 Task: Search one way flight ticket for 4 adults, 2 children, 2 infants in seat and 1 infant on lap in premium economy from Hyannis: Cape Cod Gateway Airport (boardman/polando Field) to Greenville: Pitt-greenville Airport on 5-2-2023. Choice of flights is Southwest. Number of bags: 2 checked bags. Price is upto 74000. Outbound departure time preference is 22:45.
Action: Mouse moved to (306, 152)
Screenshot: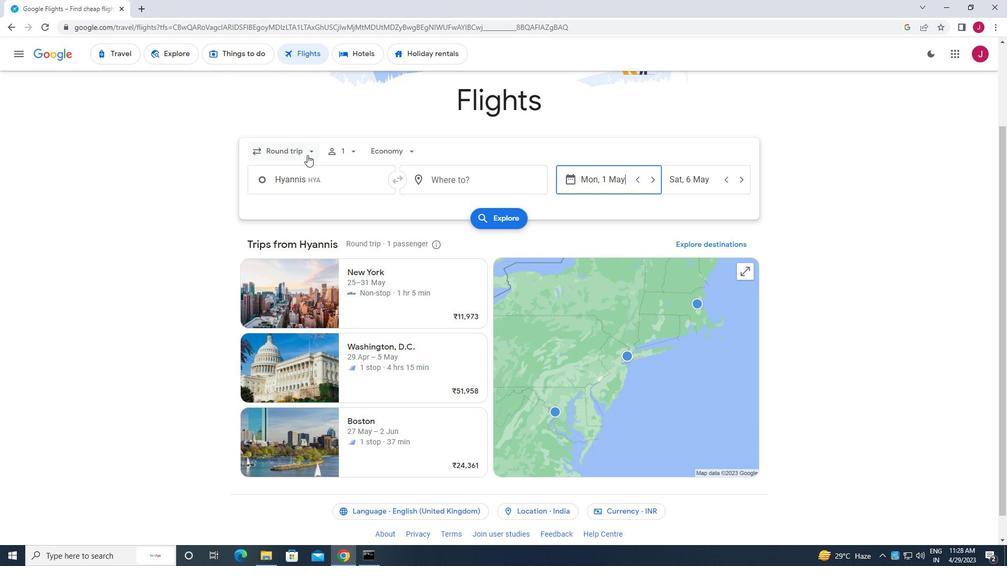 
Action: Mouse pressed left at (306, 152)
Screenshot: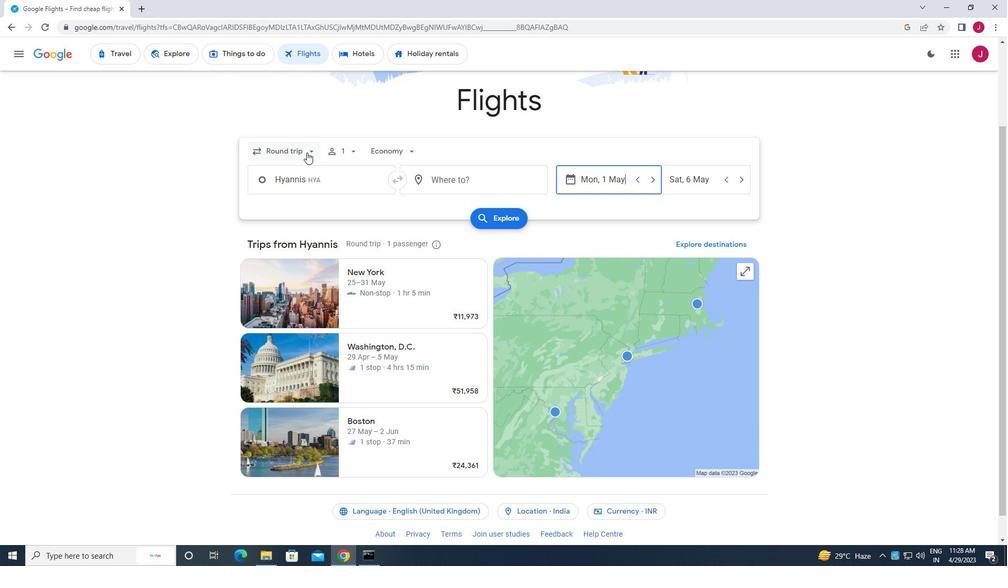
Action: Mouse moved to (290, 196)
Screenshot: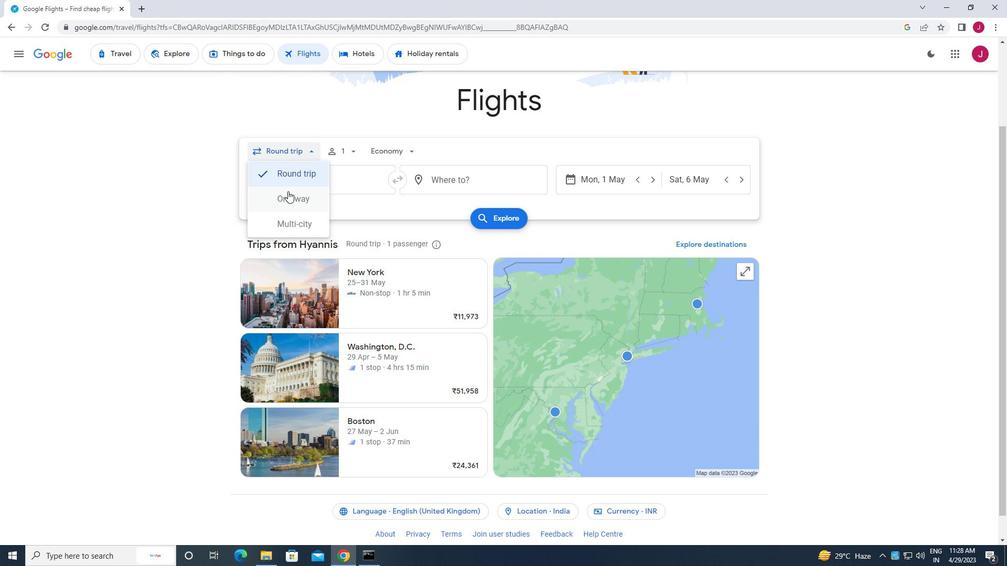 
Action: Mouse pressed left at (290, 196)
Screenshot: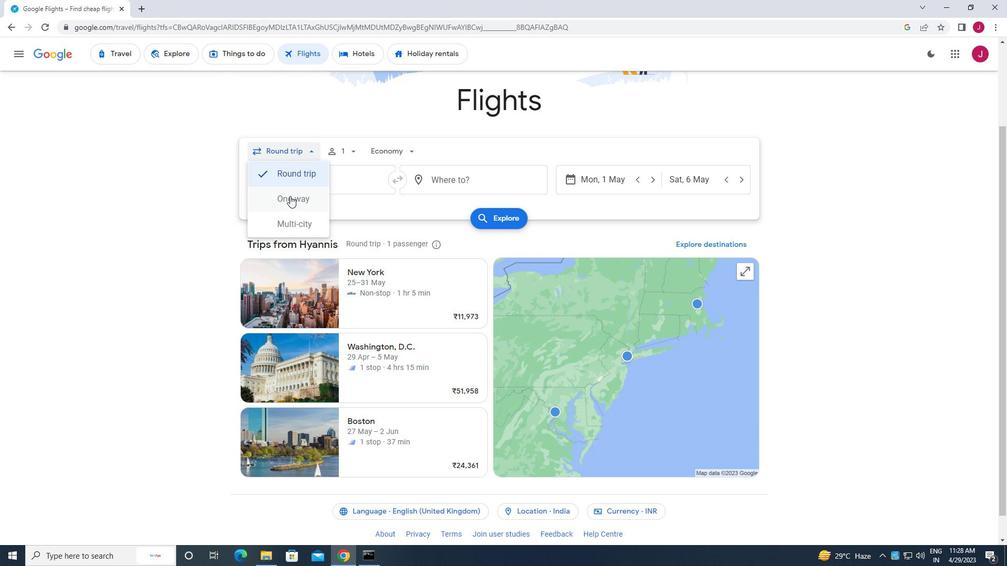 
Action: Mouse moved to (342, 154)
Screenshot: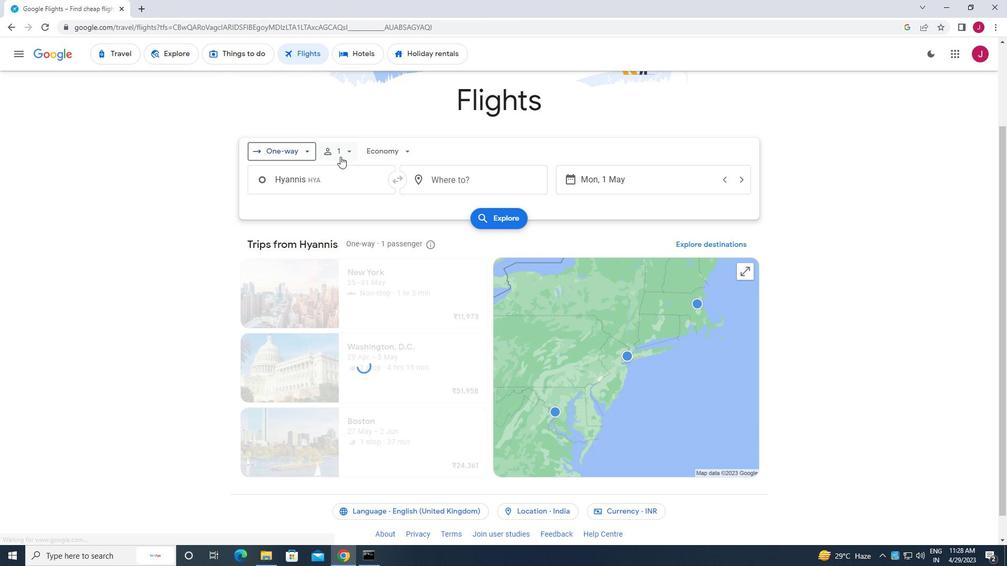 
Action: Mouse pressed left at (342, 154)
Screenshot: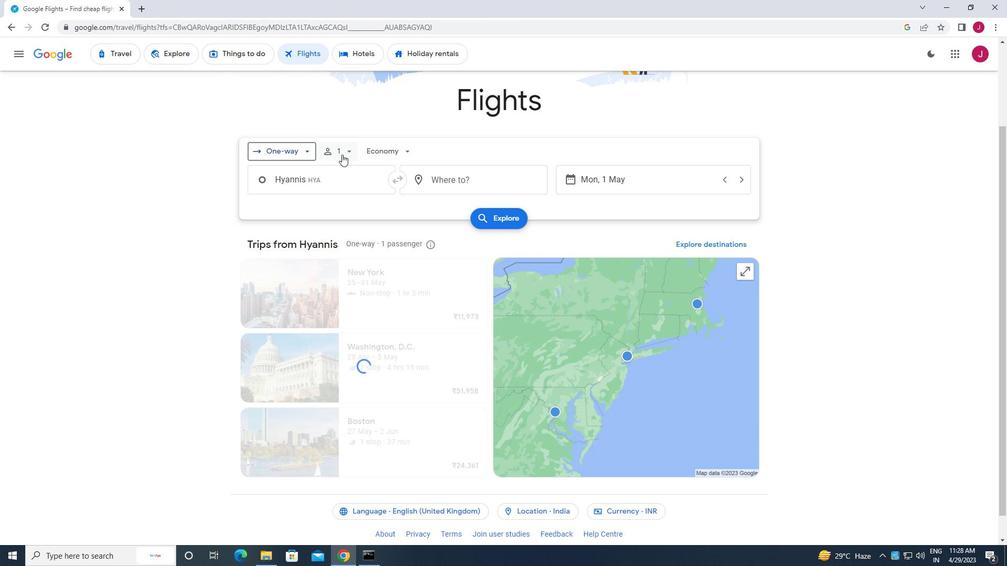
Action: Mouse moved to (430, 182)
Screenshot: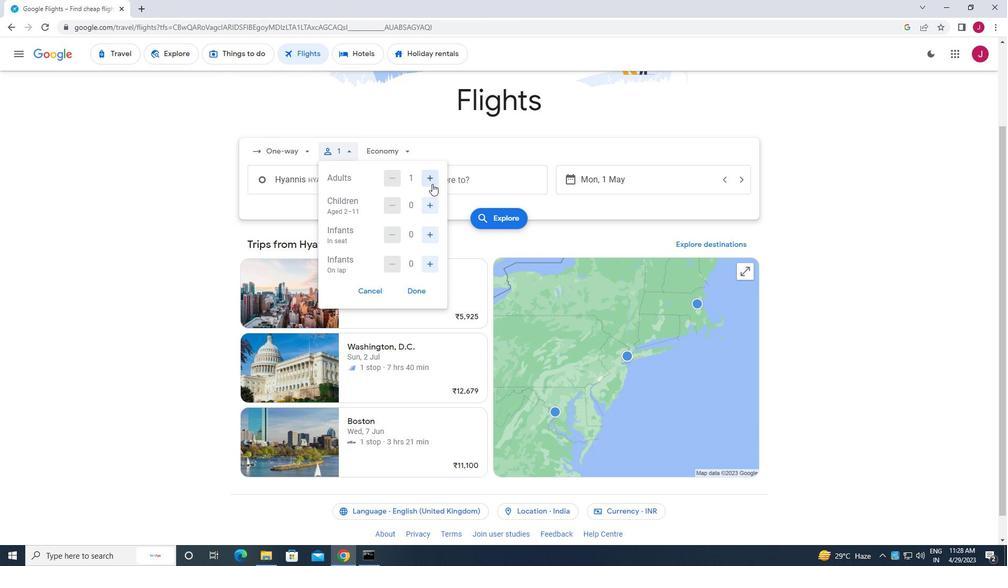 
Action: Mouse pressed left at (430, 182)
Screenshot: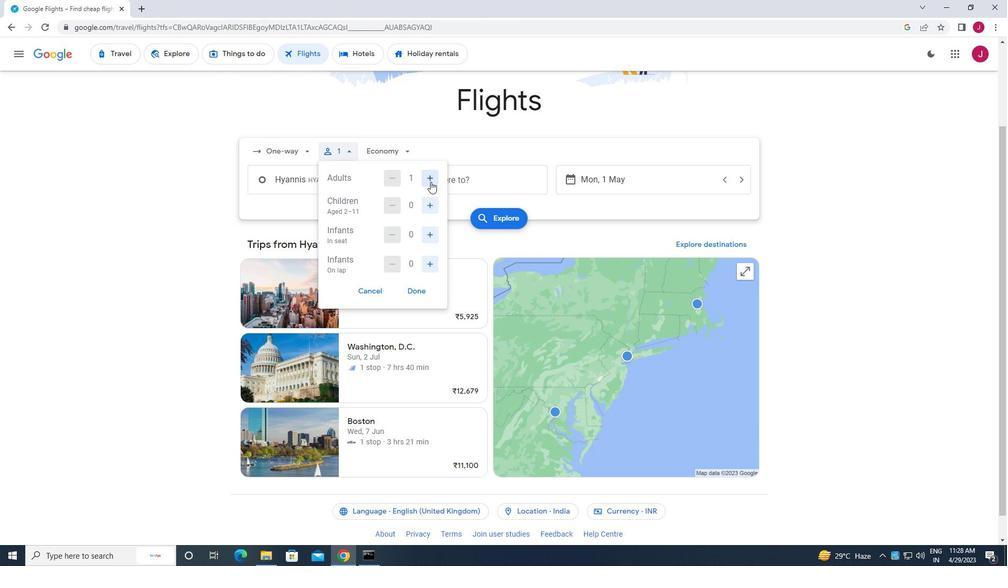 
Action: Mouse pressed left at (430, 182)
Screenshot: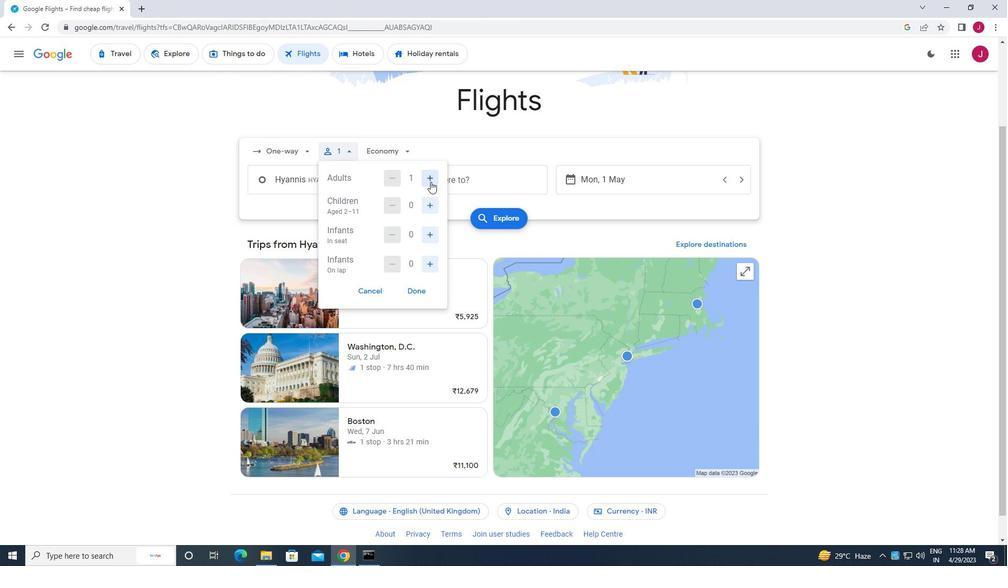 
Action: Mouse pressed left at (430, 182)
Screenshot: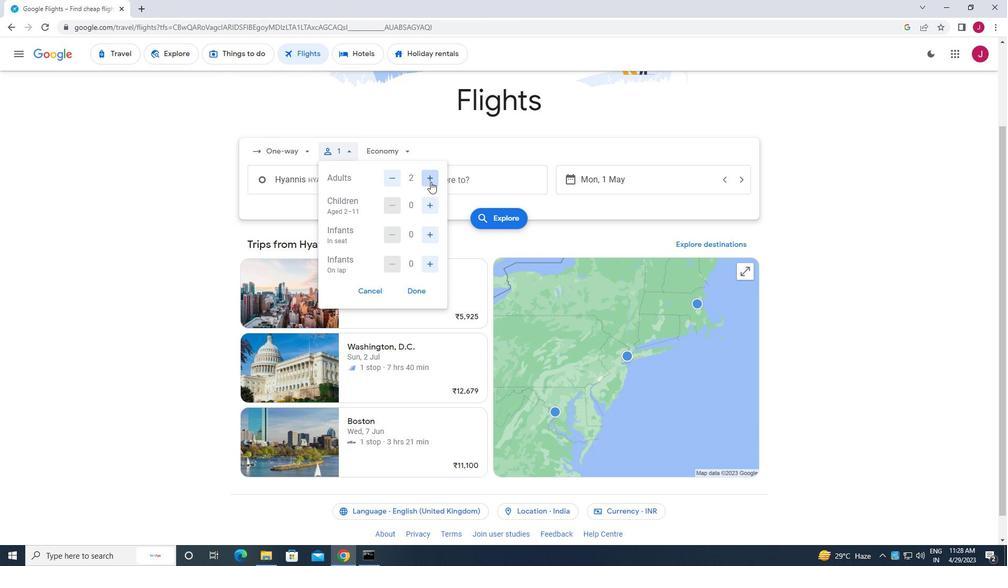 
Action: Mouse moved to (432, 210)
Screenshot: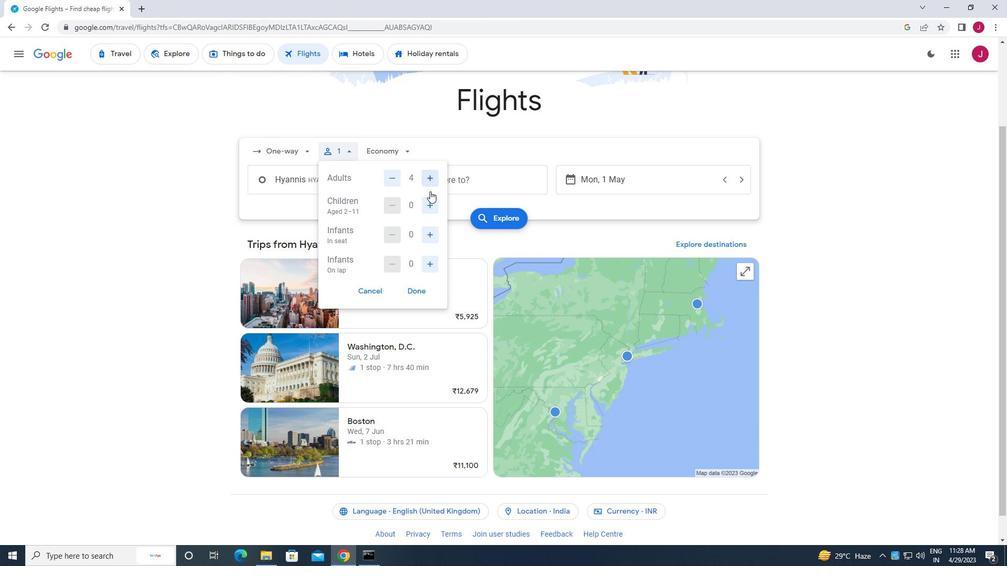 
Action: Mouse pressed left at (432, 210)
Screenshot: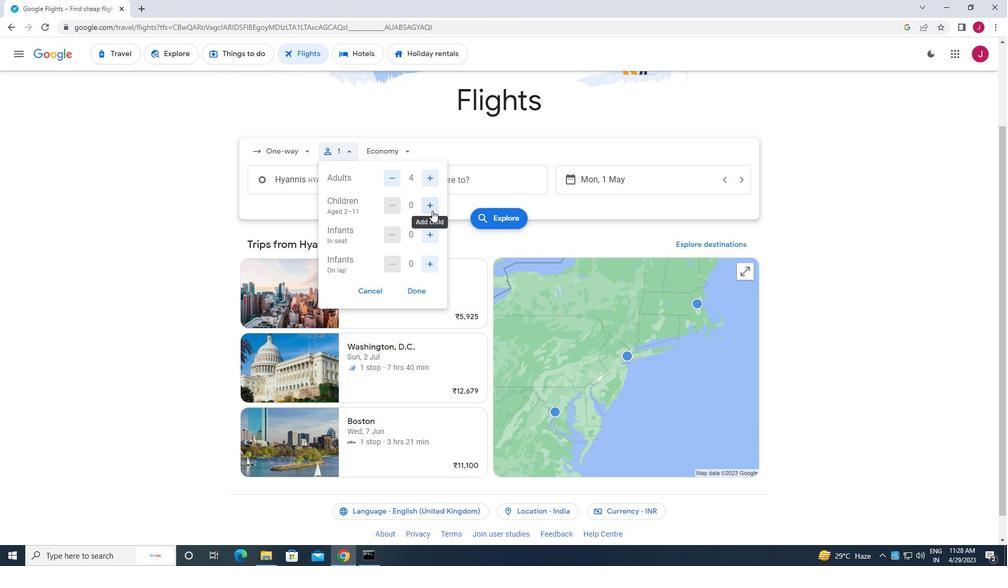 
Action: Mouse pressed left at (432, 210)
Screenshot: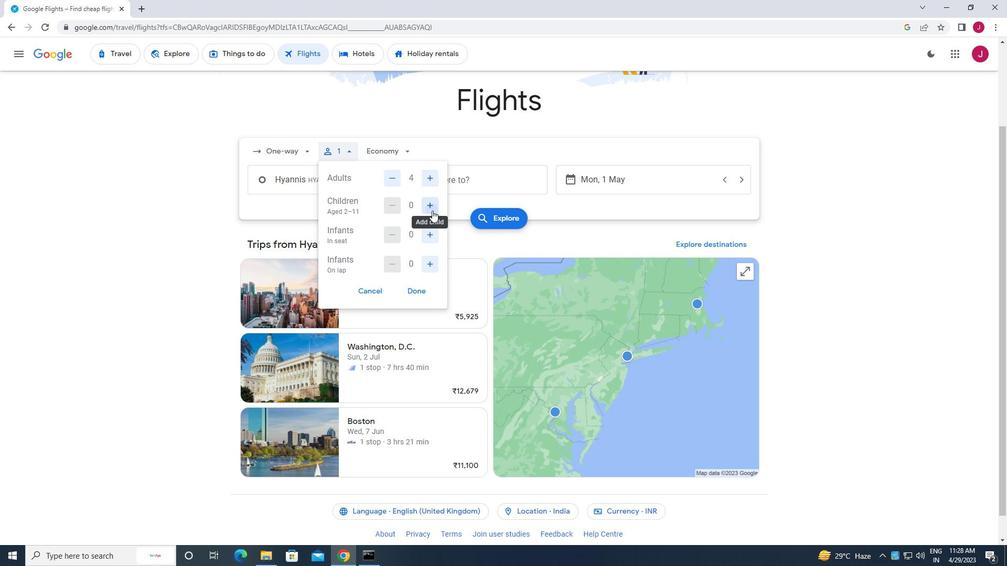 
Action: Mouse moved to (429, 235)
Screenshot: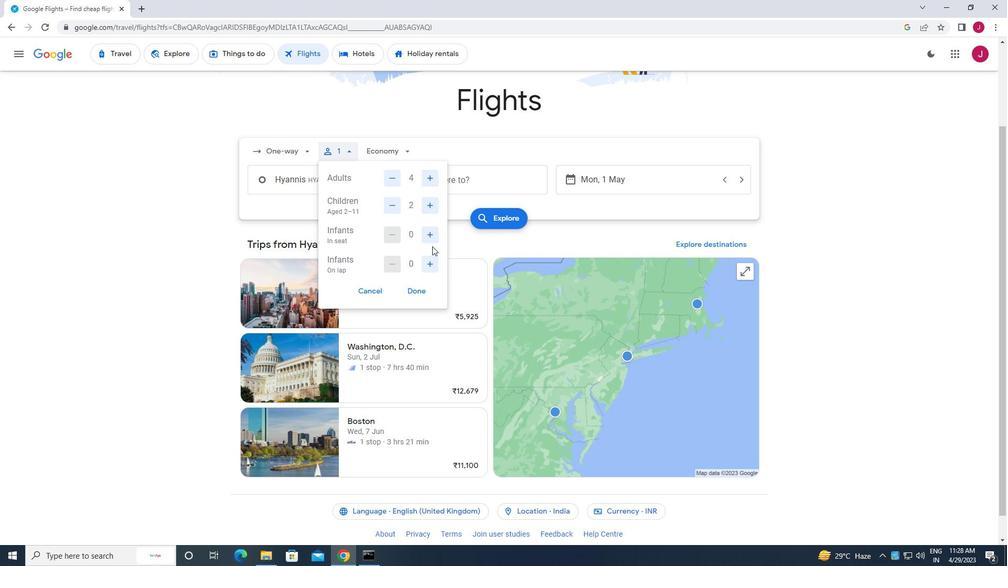 
Action: Mouse pressed left at (429, 235)
Screenshot: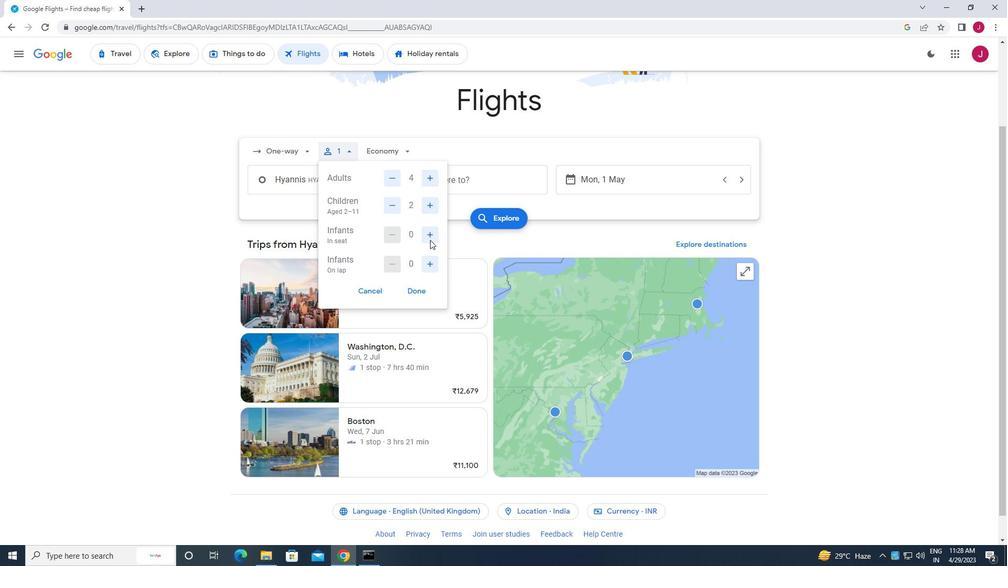 
Action: Mouse pressed left at (429, 235)
Screenshot: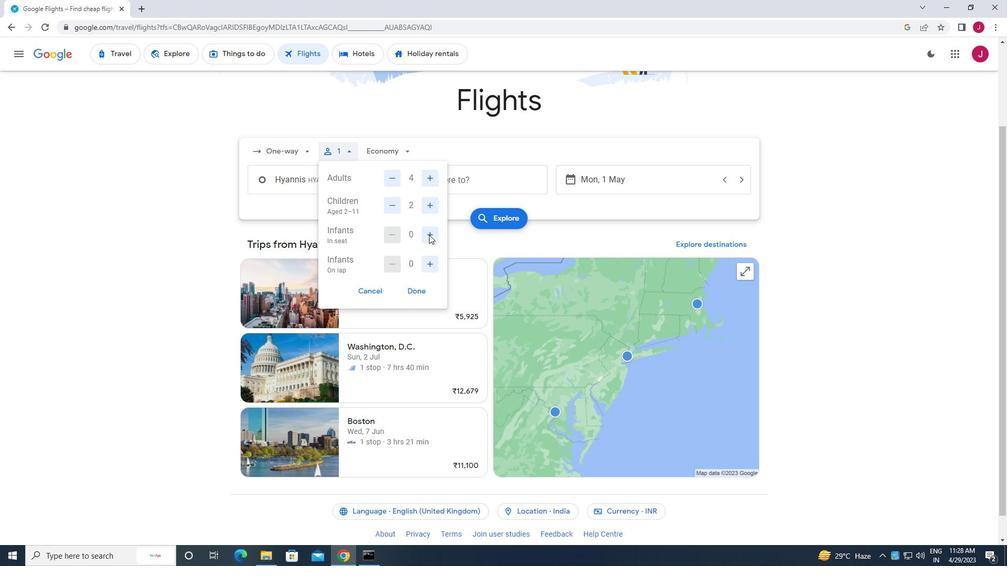 
Action: Mouse moved to (430, 262)
Screenshot: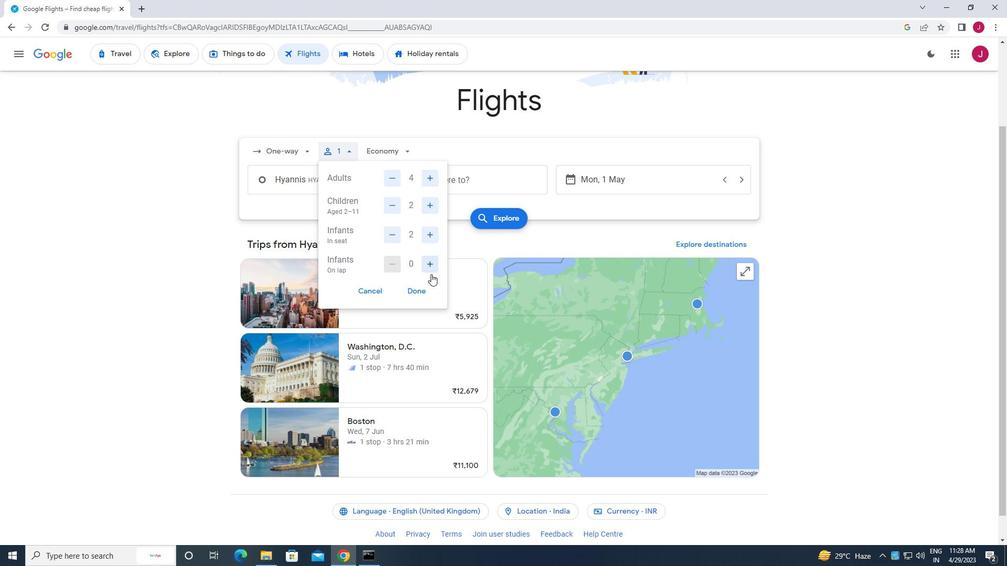 
Action: Mouse pressed left at (430, 262)
Screenshot: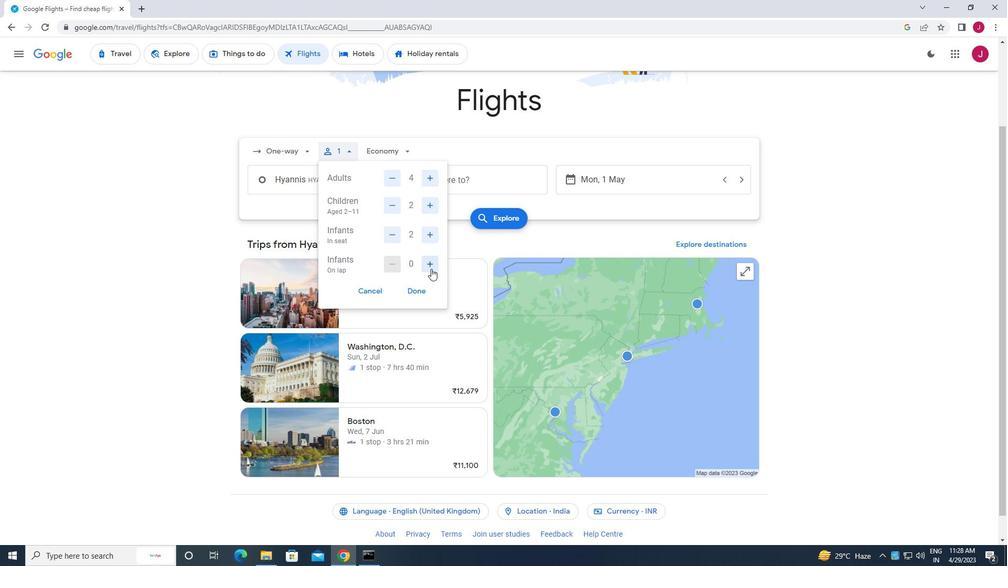 
Action: Mouse moved to (418, 295)
Screenshot: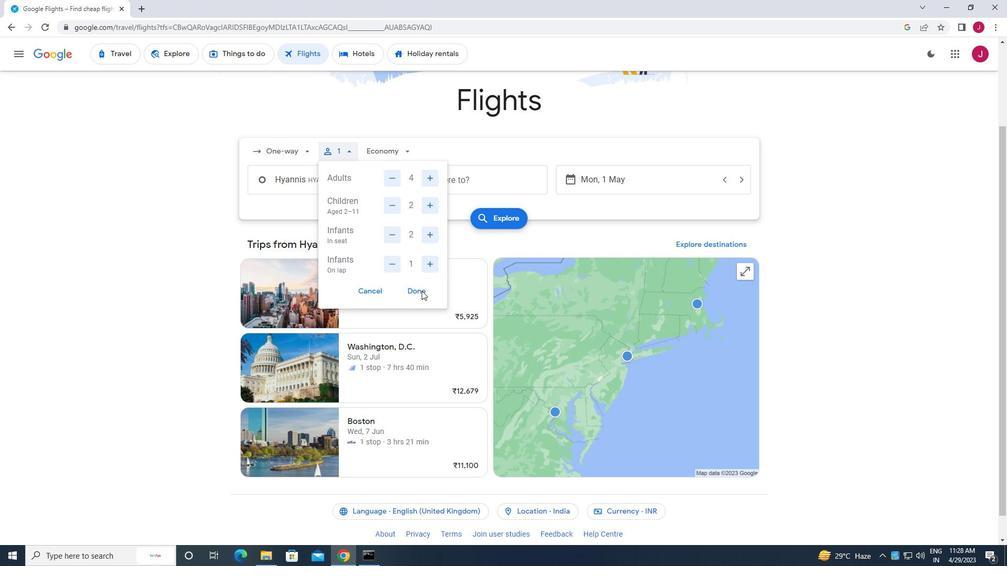 
Action: Mouse pressed left at (418, 295)
Screenshot: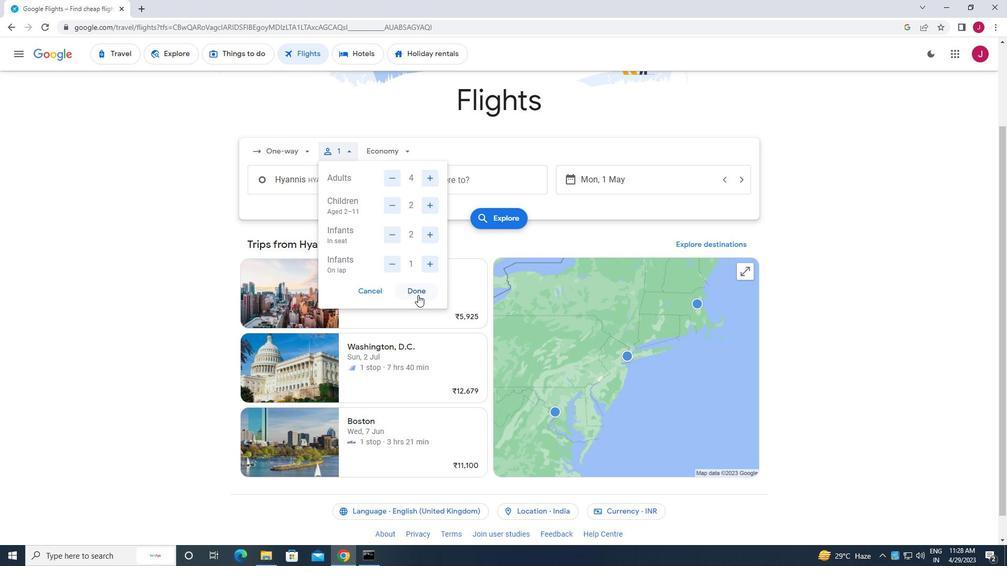 
Action: Mouse moved to (380, 149)
Screenshot: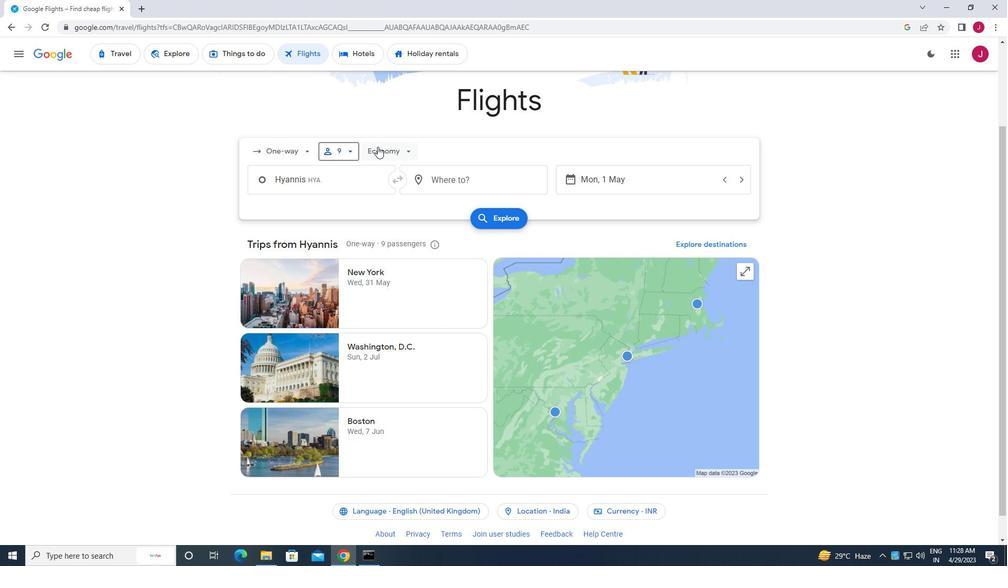 
Action: Mouse pressed left at (380, 149)
Screenshot: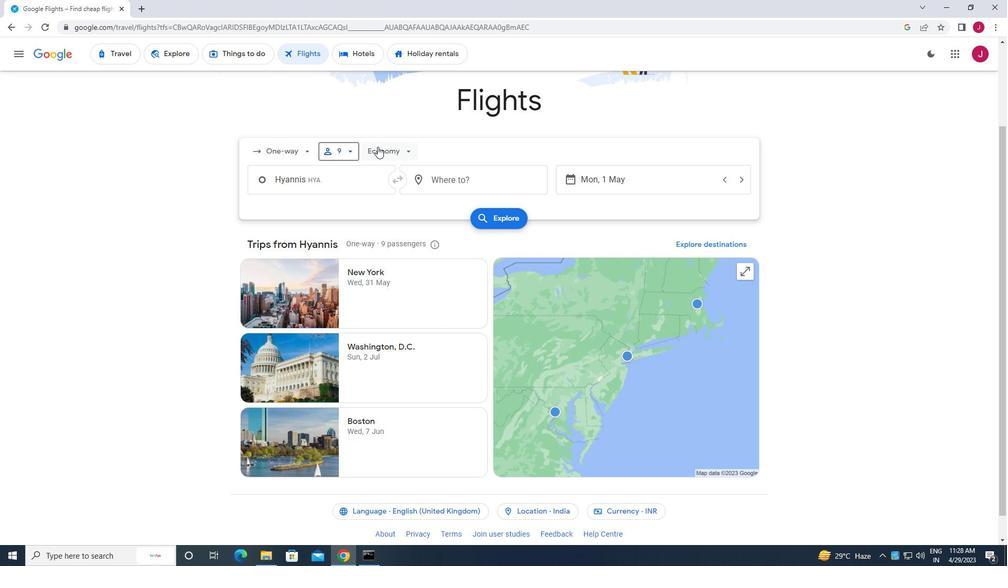 
Action: Mouse moved to (410, 197)
Screenshot: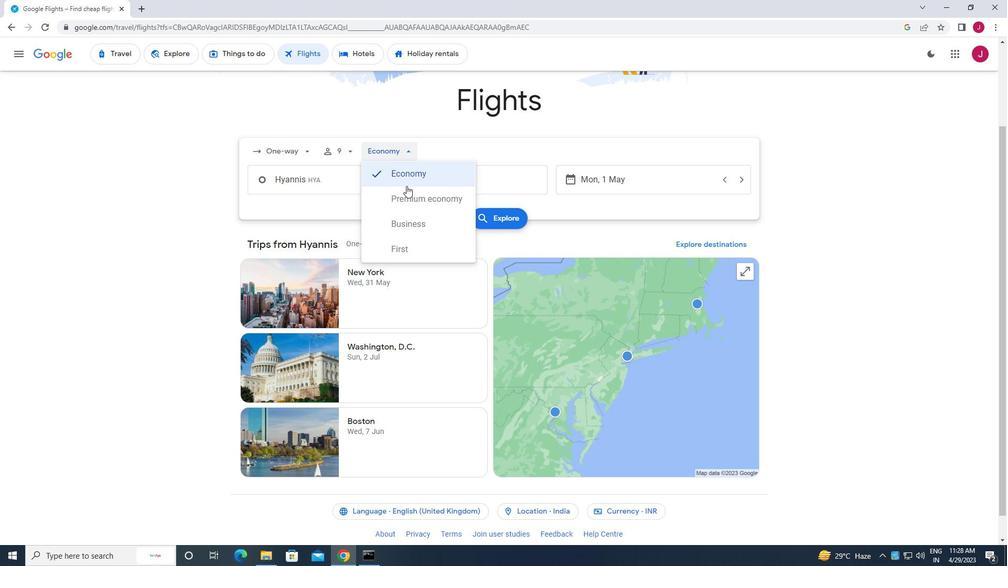 
Action: Mouse pressed left at (410, 197)
Screenshot: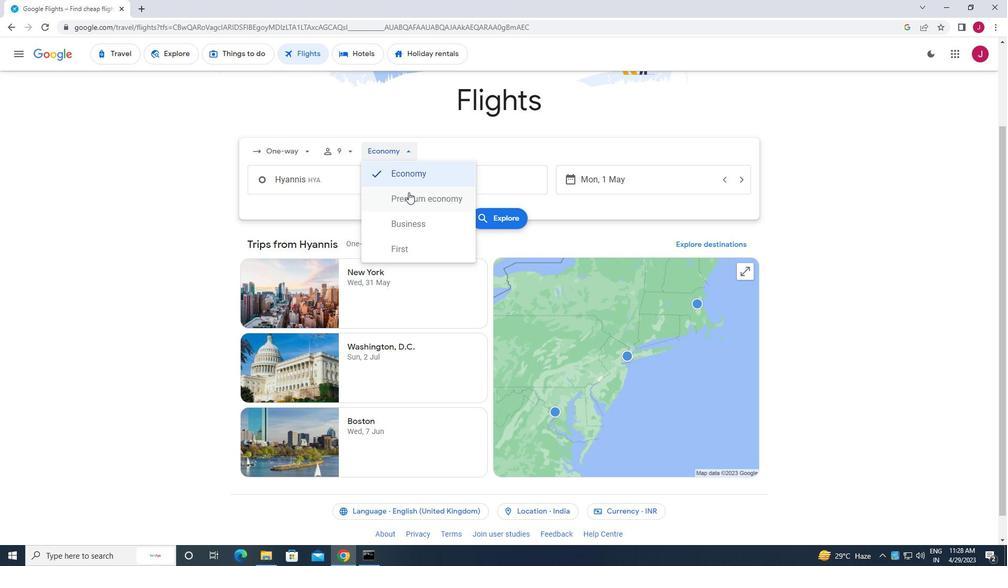 
Action: Mouse moved to (357, 185)
Screenshot: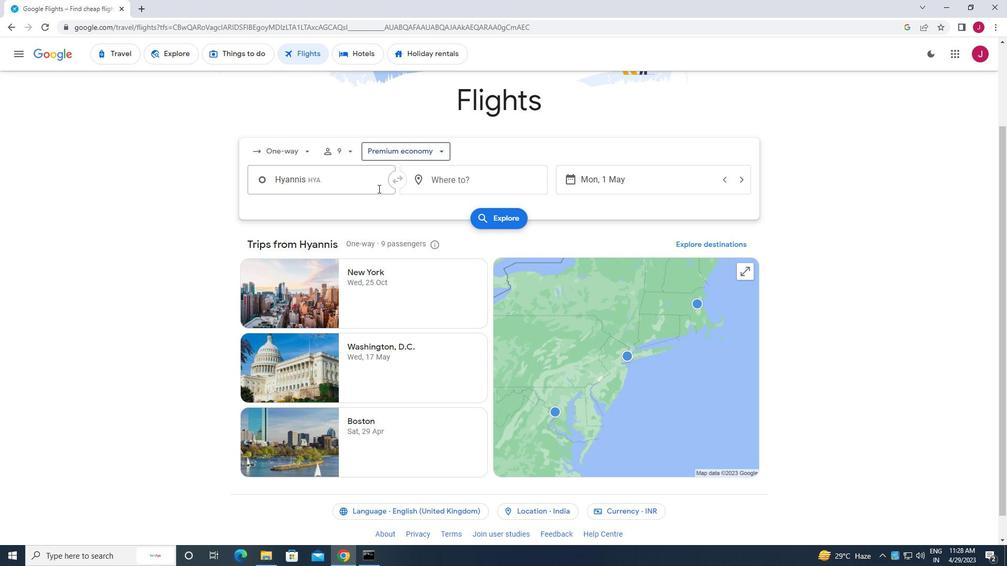 
Action: Mouse pressed left at (357, 185)
Screenshot: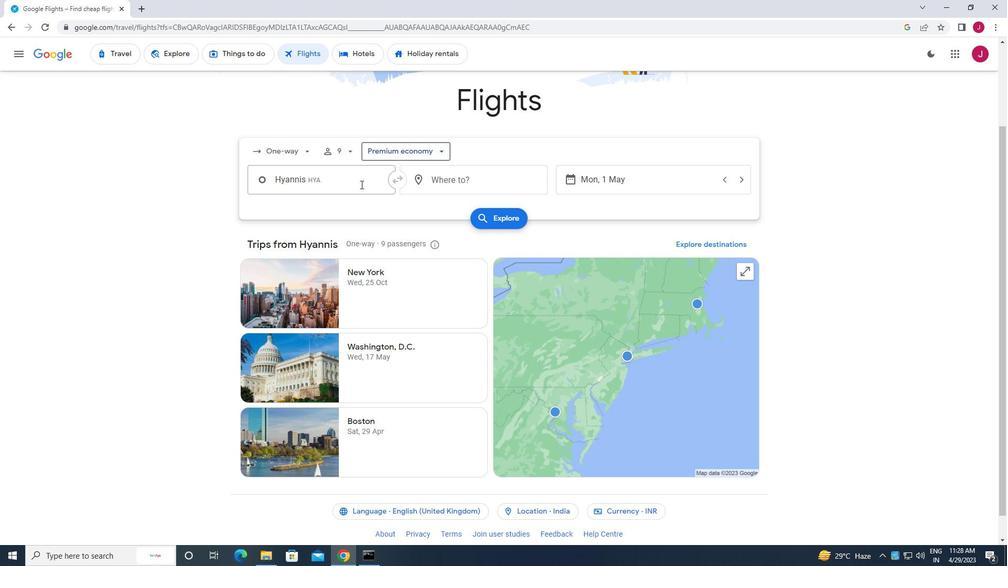 
Action: Mouse moved to (356, 186)
Screenshot: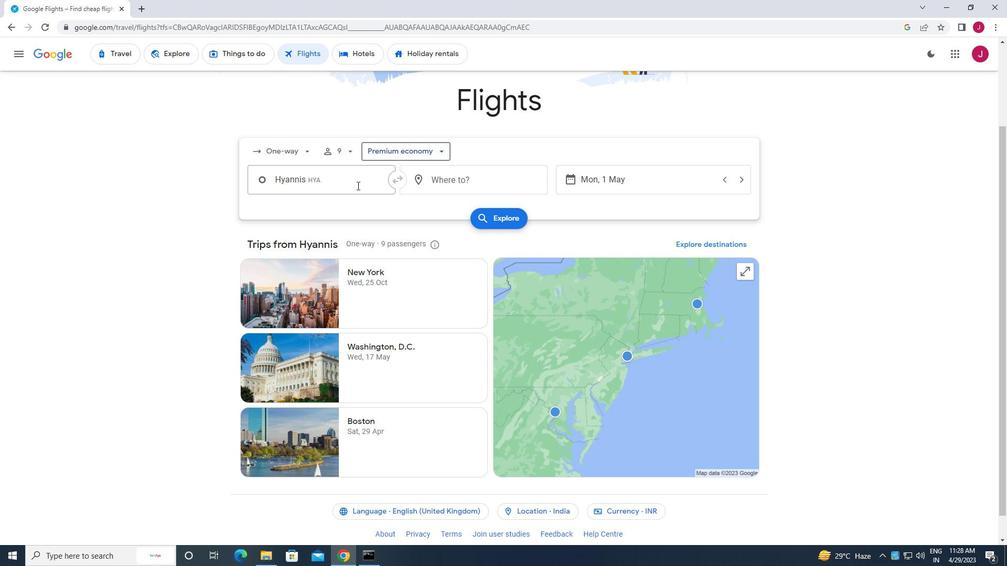 
Action: Key pressed hyannis<Key.space>c<Key.backspace><Key.backspace><Key.backspace><Key.backspace><Key.backspace><Key.backspace><Key.backspace><Key.backspace><Key.backspace><Key.backspace><Key.backspace><Key.backspace><Key.backspace><Key.backspace><Key.backspace><Key.backspace><Key.backspace><Key.backspace>cape<Key.space>cod<Key.space>g
Screenshot: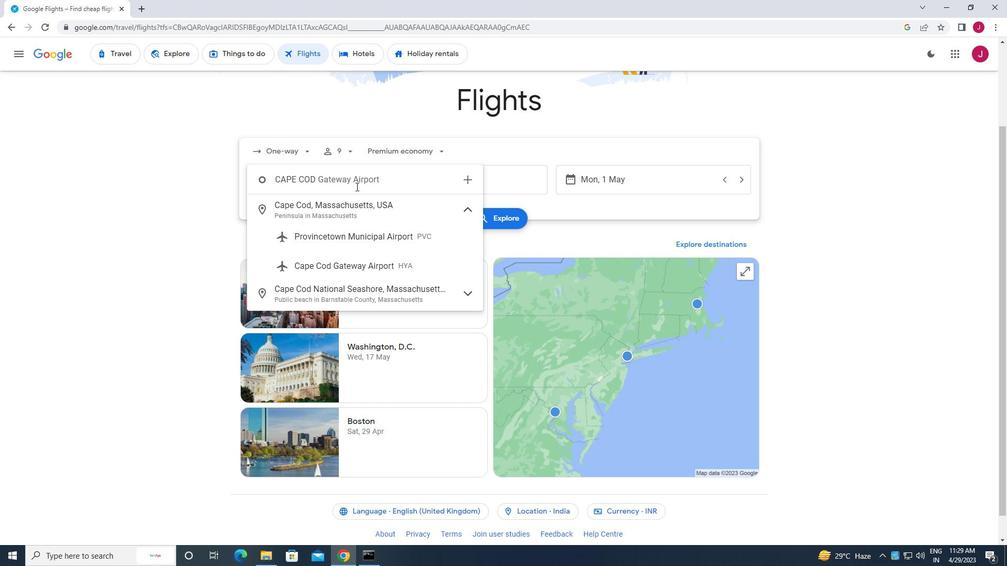 
Action: Mouse moved to (368, 216)
Screenshot: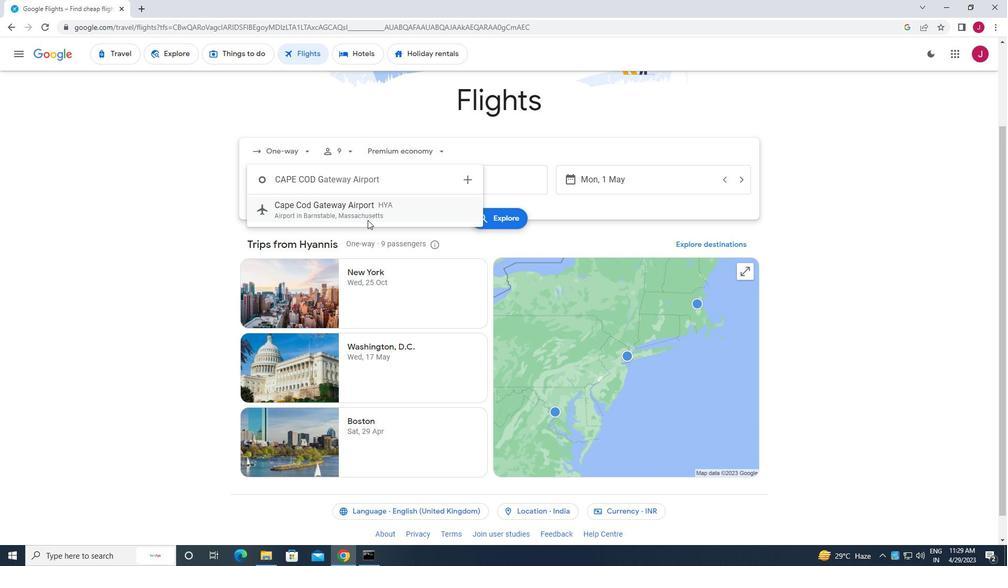 
Action: Mouse pressed left at (368, 216)
Screenshot: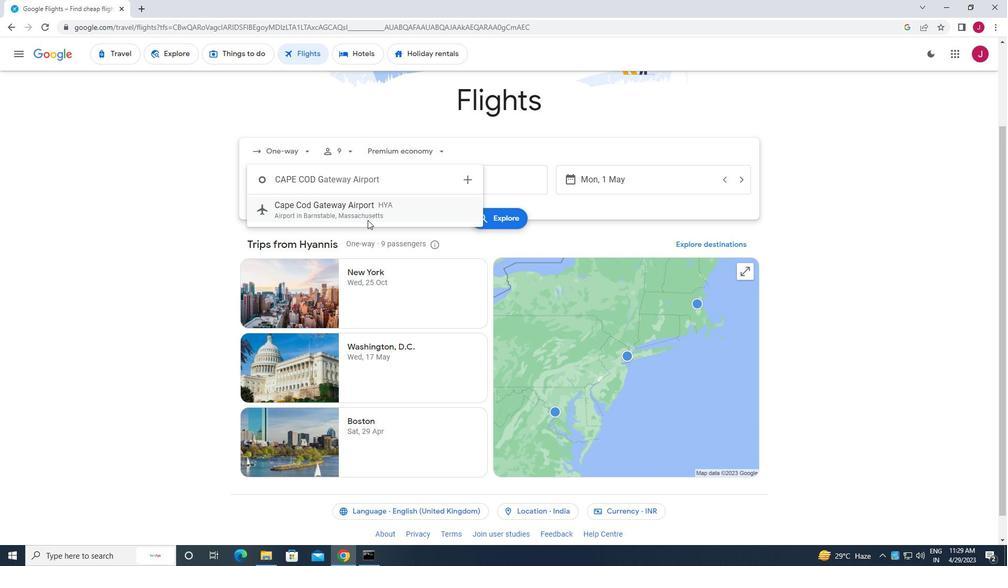 
Action: Mouse moved to (474, 174)
Screenshot: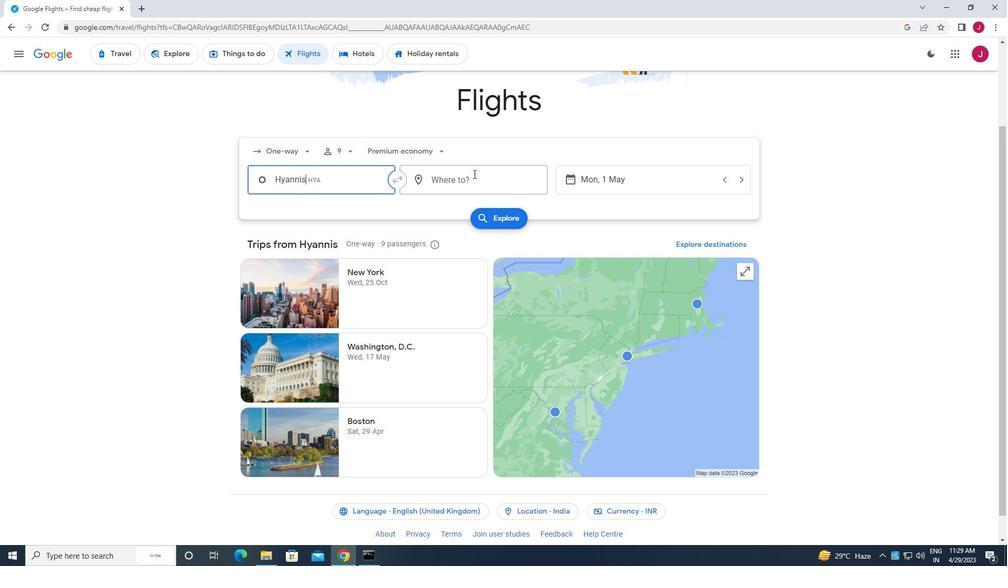 
Action: Mouse pressed left at (474, 174)
Screenshot: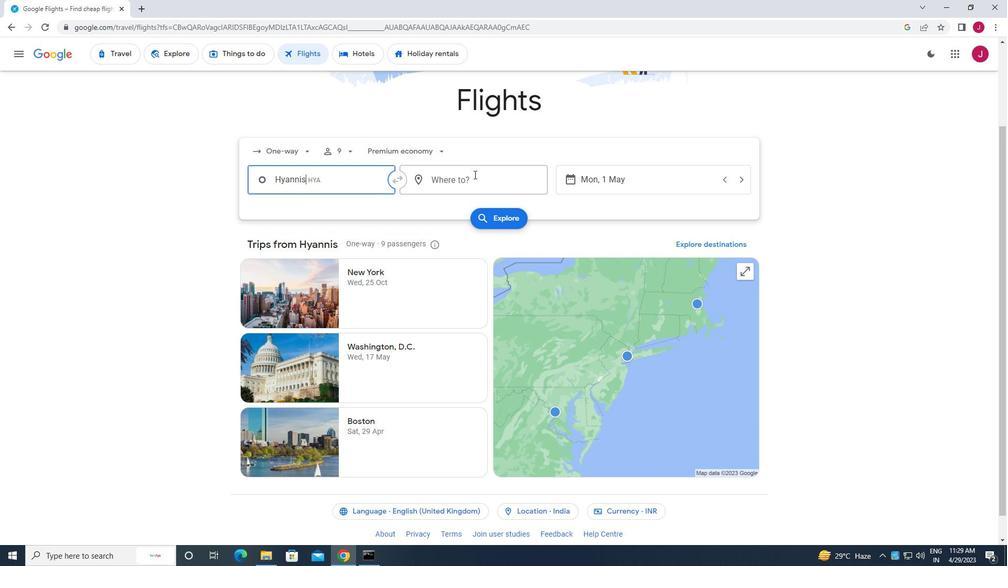 
Action: Mouse moved to (481, 182)
Screenshot: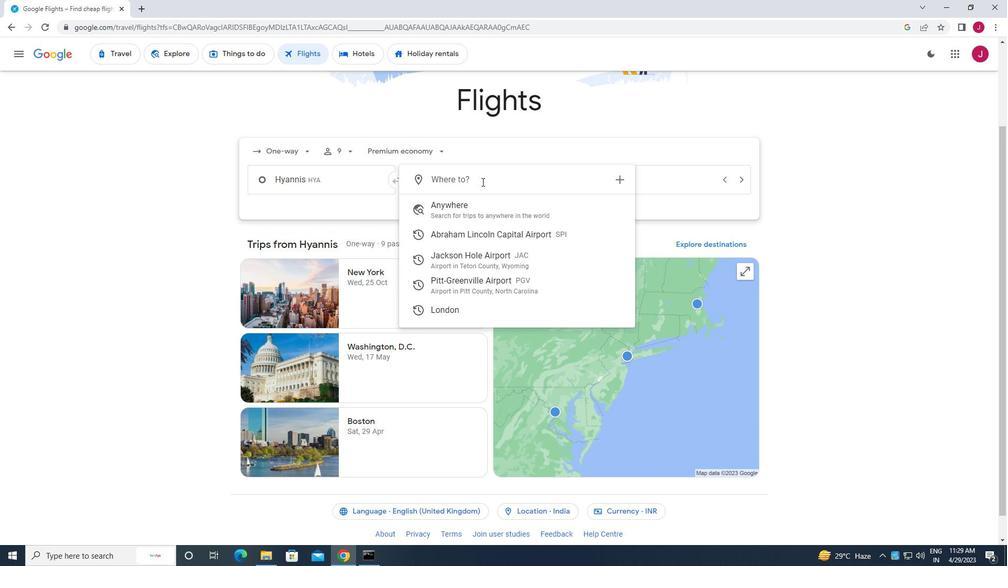 
Action: Key pressed greenville<Key.space>p
Screenshot: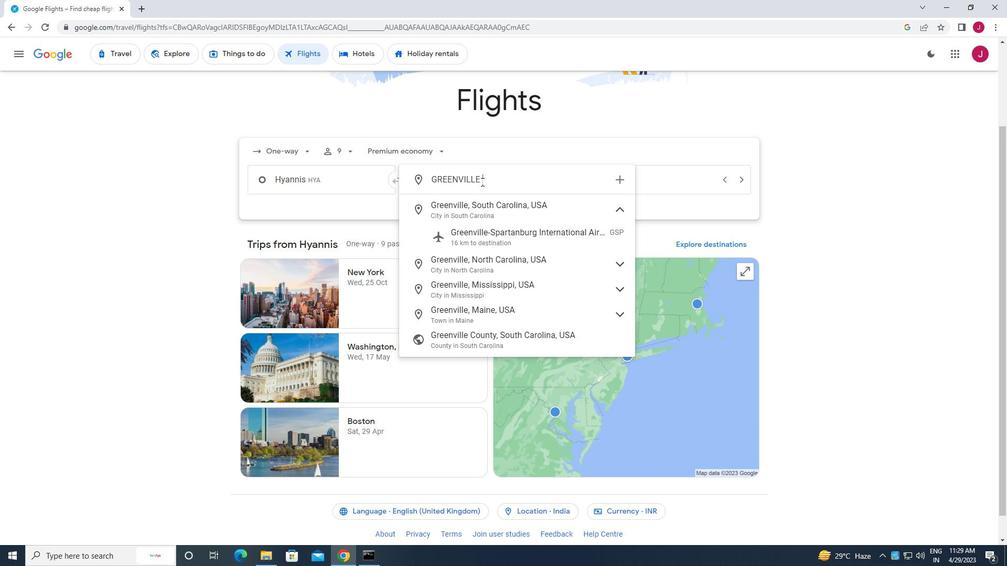 
Action: Mouse moved to (493, 208)
Screenshot: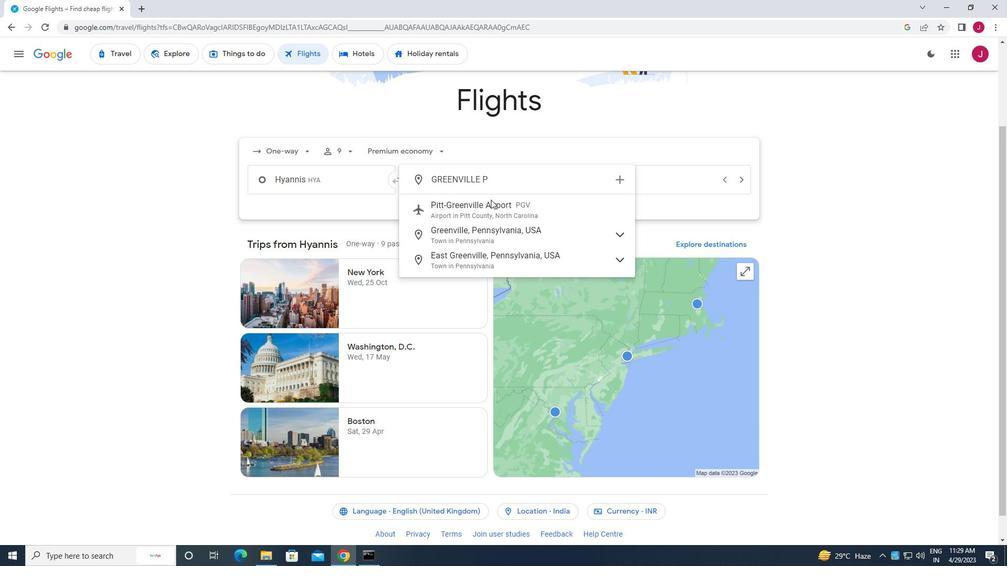 
Action: Mouse pressed left at (493, 208)
Screenshot: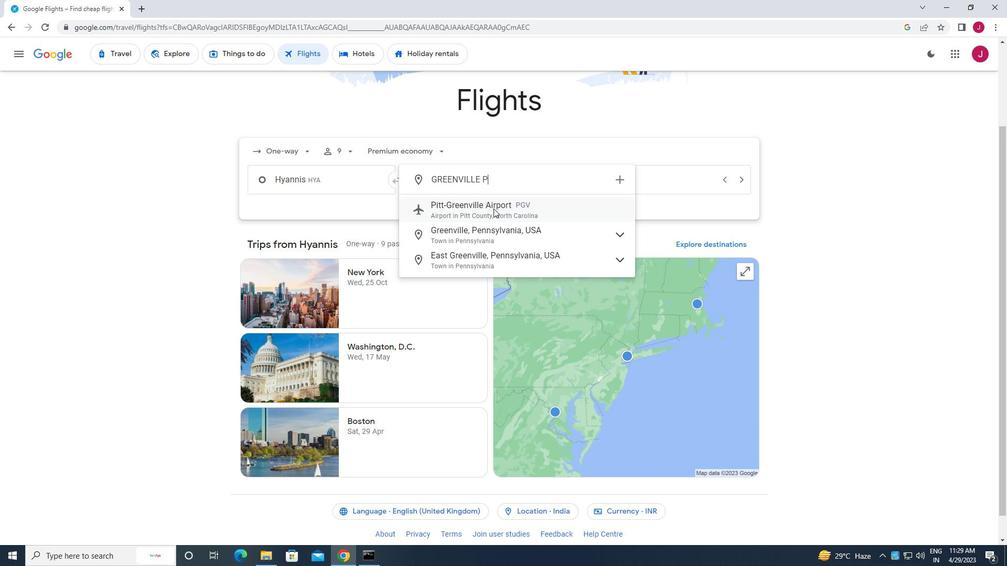 
Action: Mouse moved to (633, 175)
Screenshot: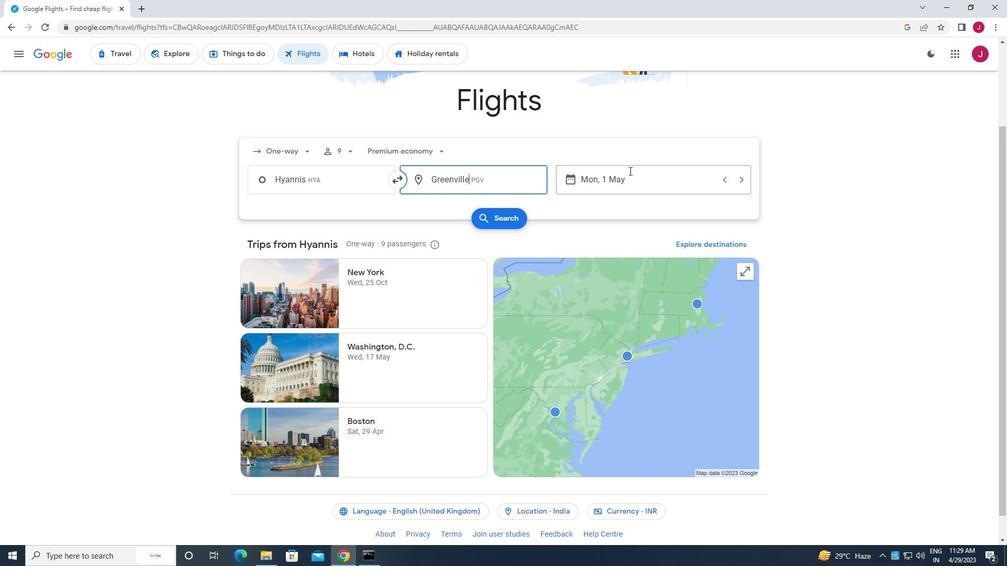 
Action: Mouse pressed left at (633, 175)
Screenshot: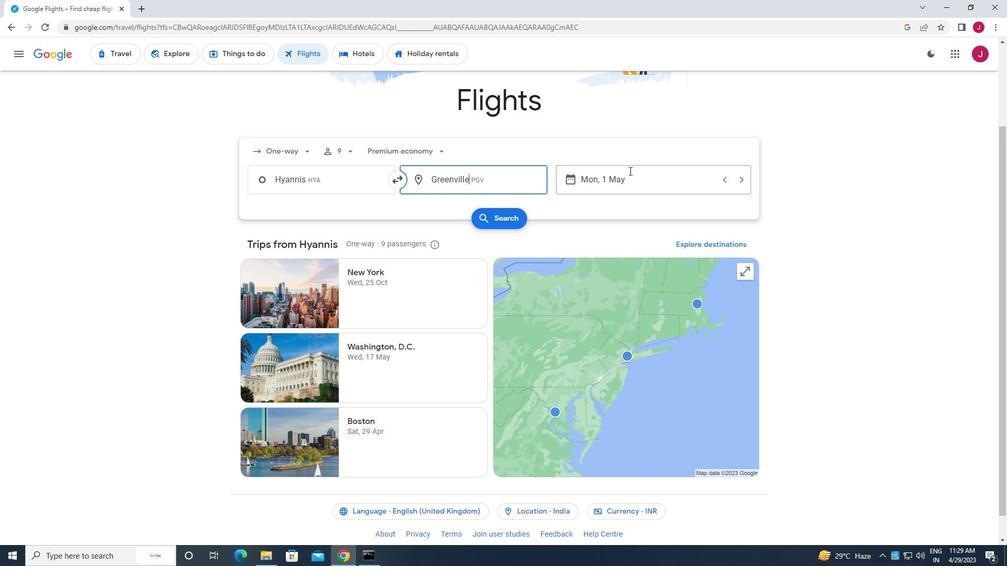 
Action: Mouse moved to (632, 258)
Screenshot: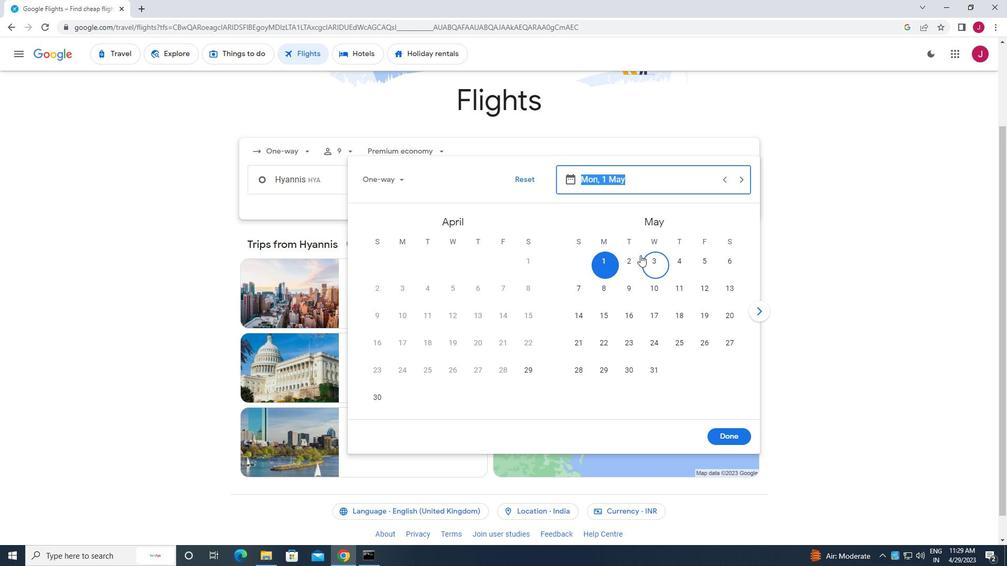 
Action: Mouse pressed left at (632, 258)
Screenshot: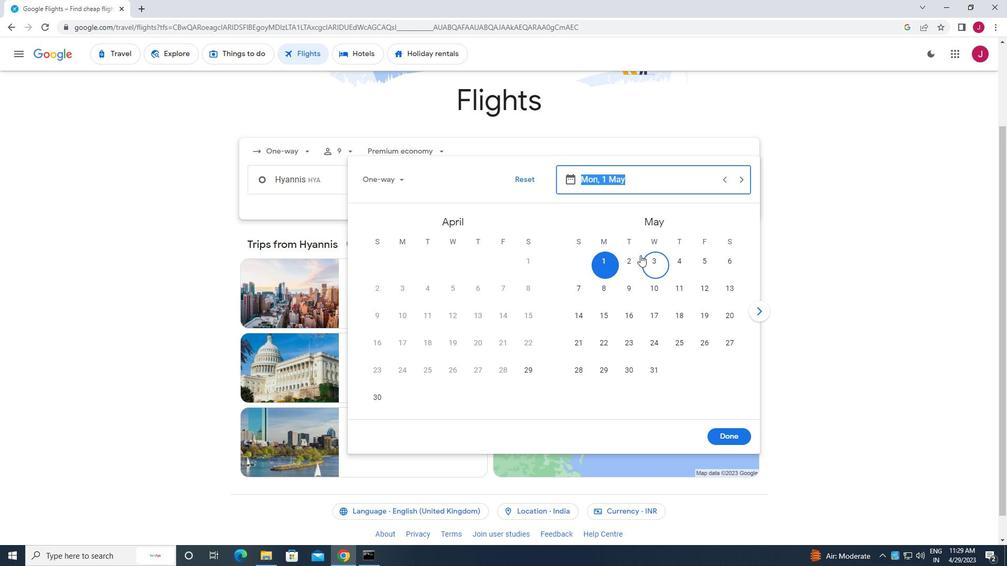 
Action: Mouse moved to (724, 437)
Screenshot: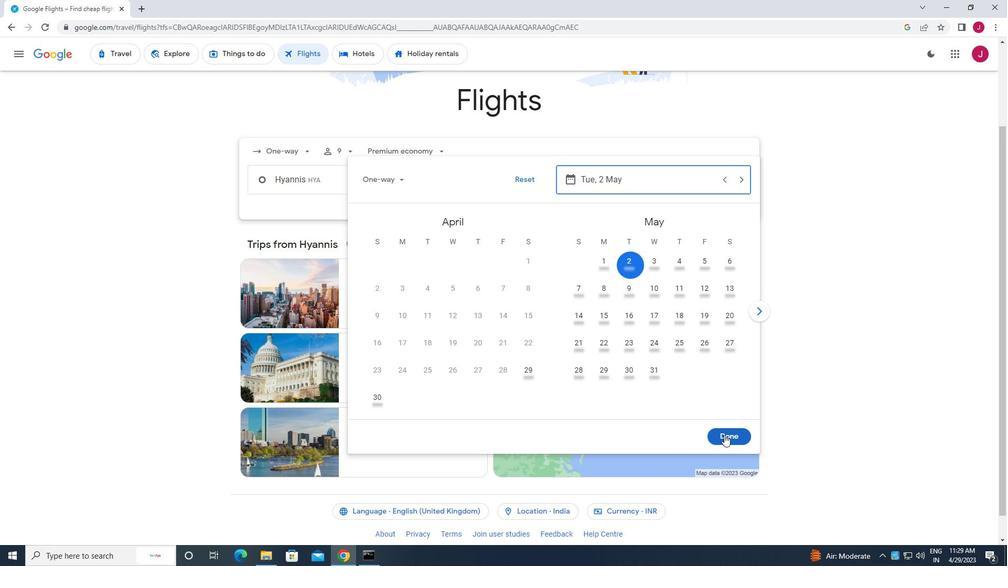 
Action: Mouse pressed left at (724, 437)
Screenshot: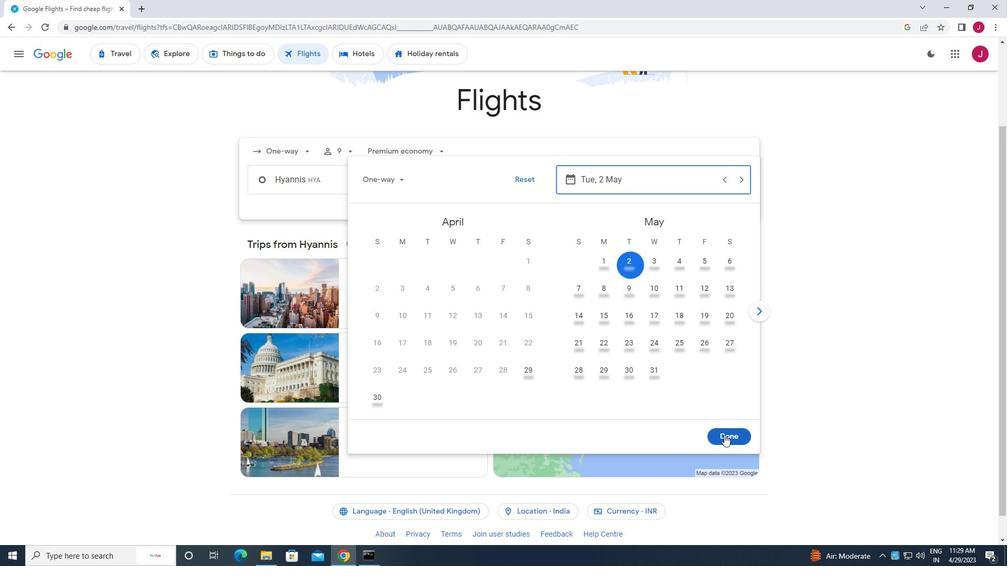 
Action: Mouse moved to (506, 221)
Screenshot: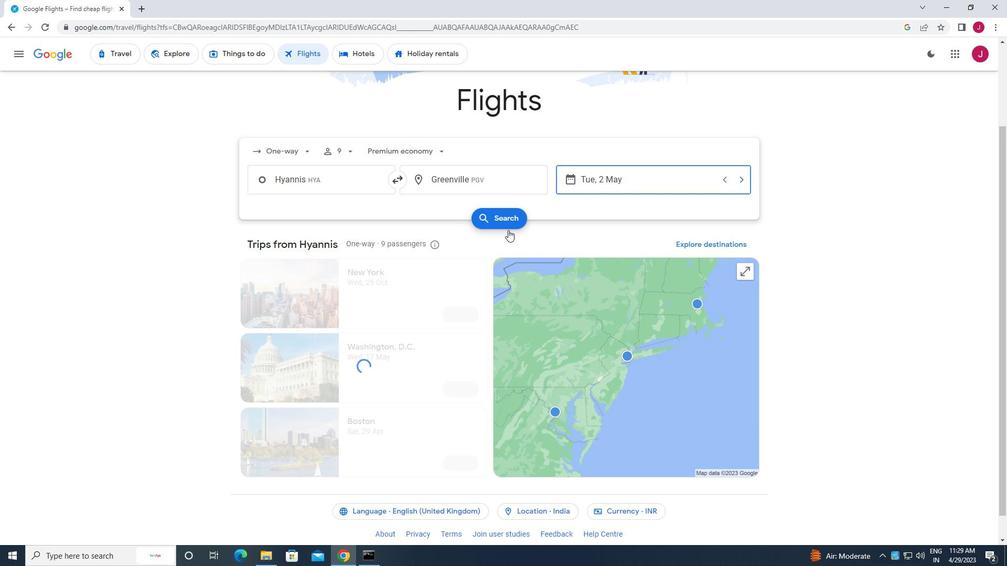 
Action: Mouse pressed left at (506, 221)
Screenshot: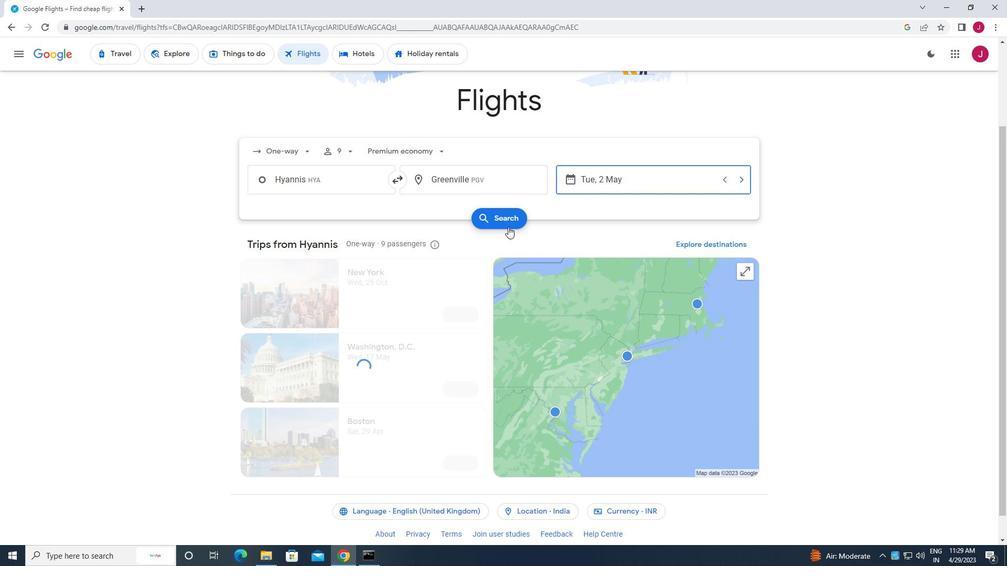 
Action: Mouse moved to (267, 149)
Screenshot: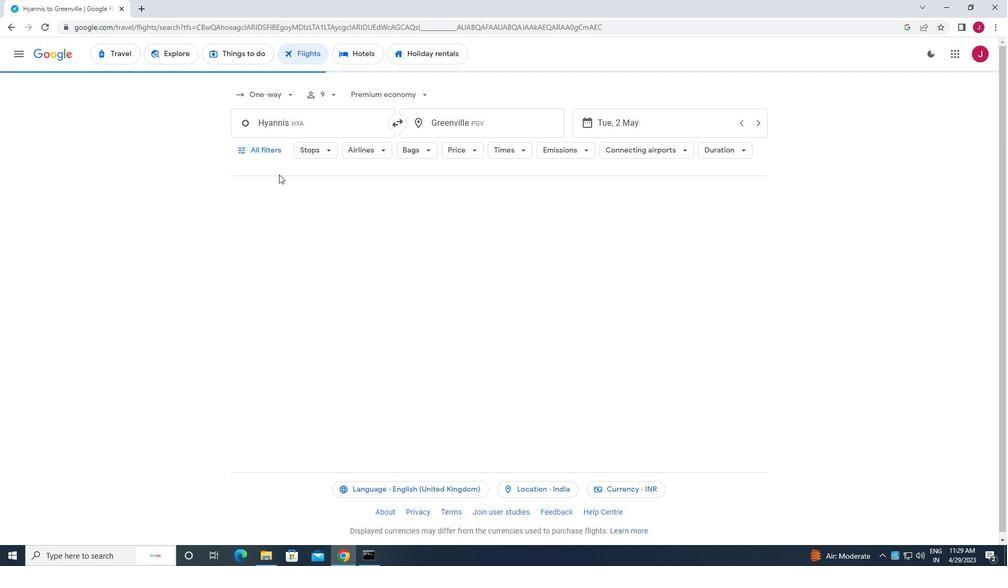 
Action: Mouse pressed left at (267, 149)
Screenshot: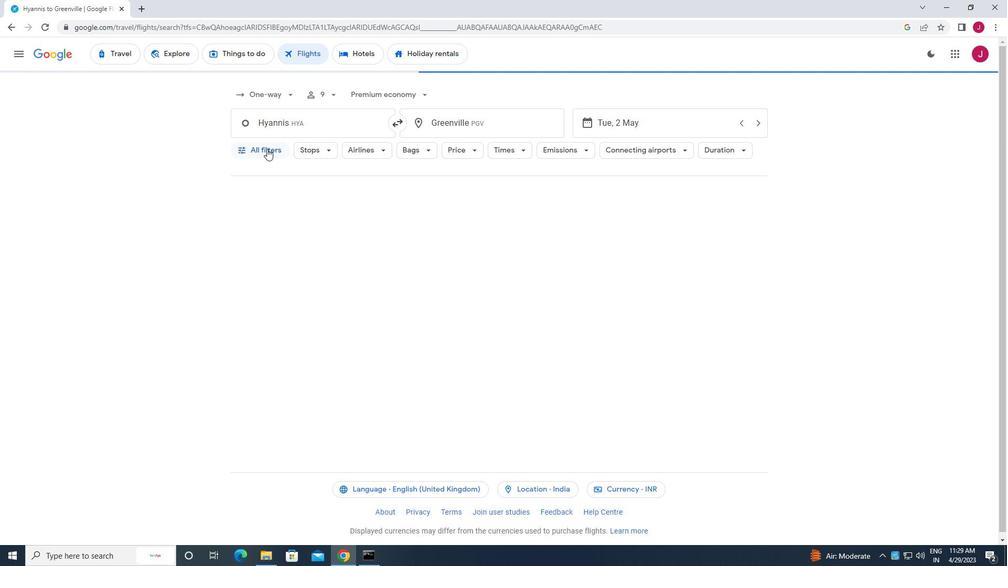 
Action: Mouse moved to (323, 253)
Screenshot: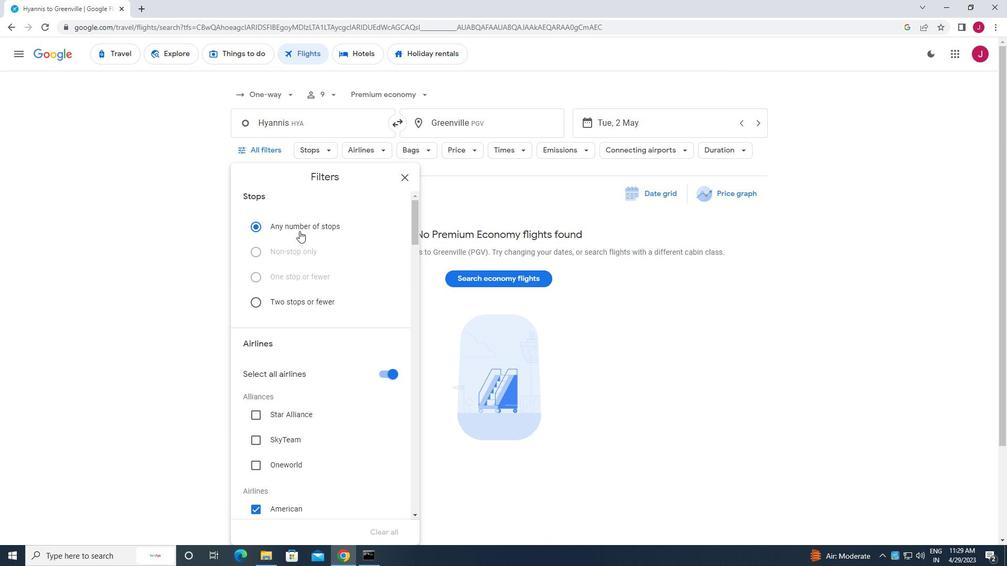 
Action: Mouse scrolled (323, 253) with delta (0, 0)
Screenshot: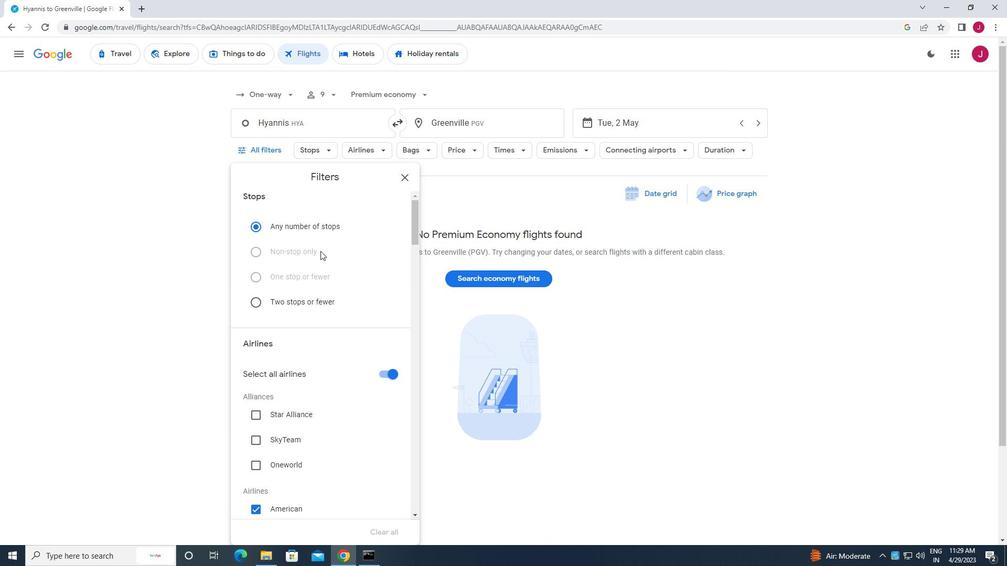 
Action: Mouse scrolled (323, 253) with delta (0, 0)
Screenshot: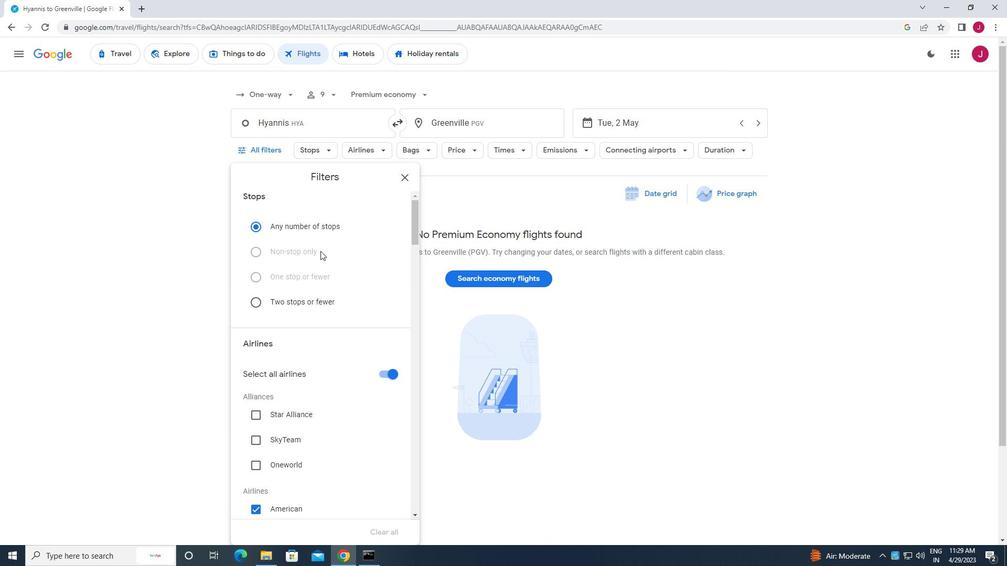 
Action: Mouse moved to (323, 253)
Screenshot: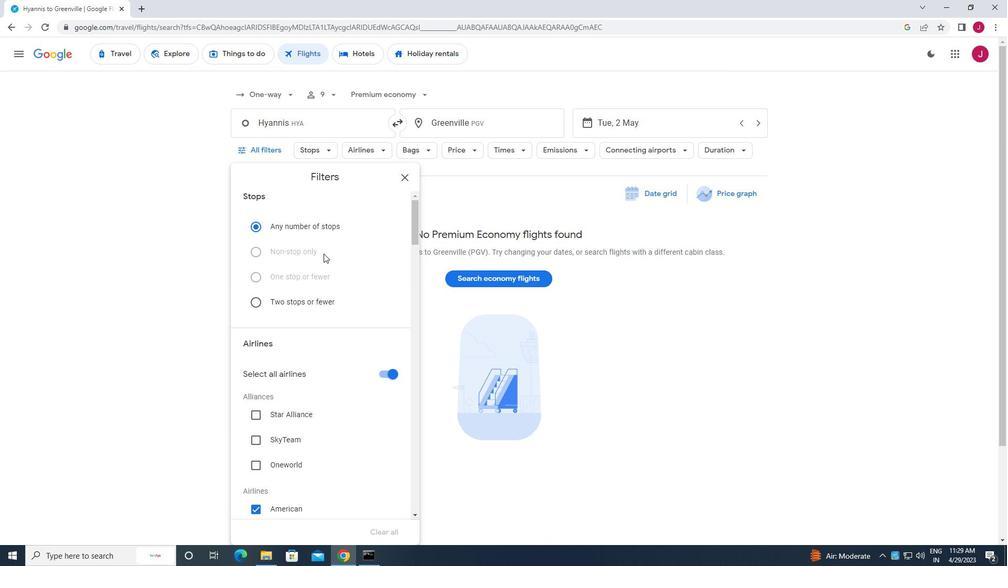 
Action: Mouse scrolled (323, 253) with delta (0, 0)
Screenshot: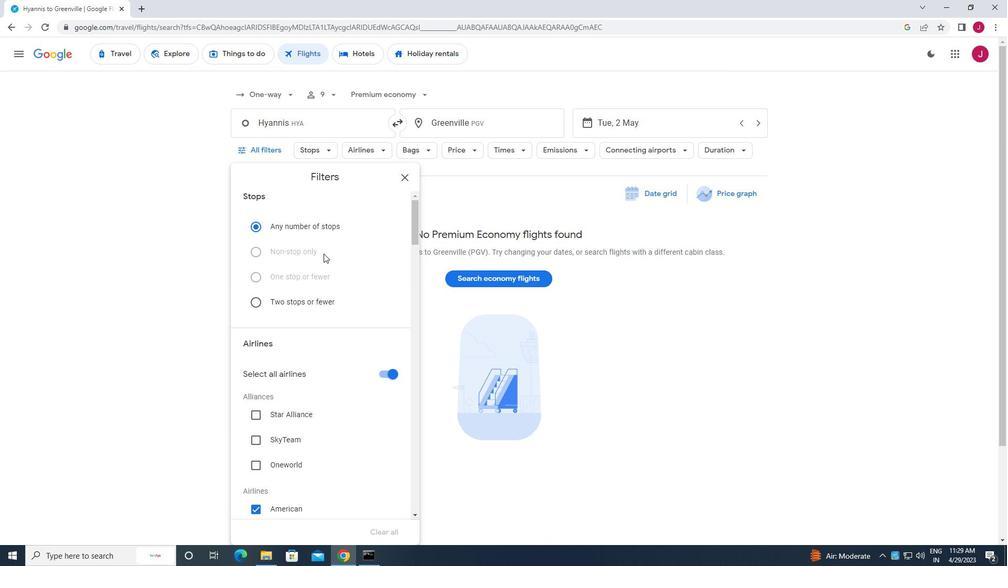 
Action: Mouse moved to (380, 218)
Screenshot: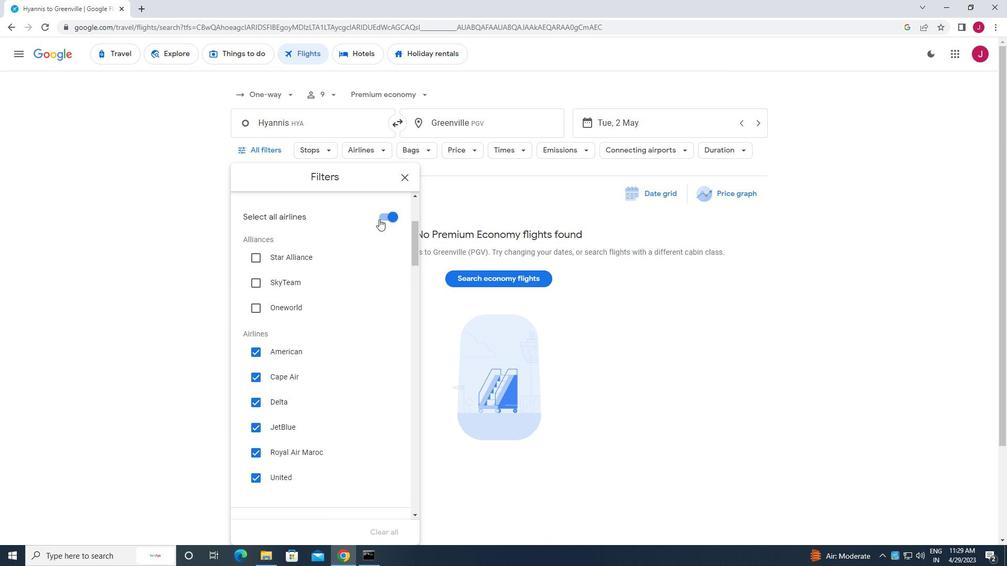 
Action: Mouse pressed left at (380, 218)
Screenshot: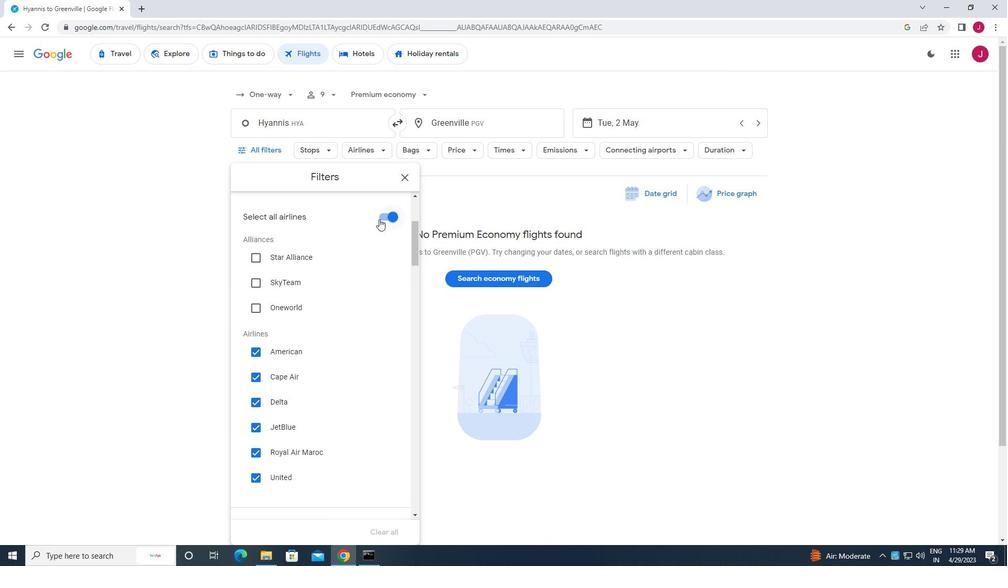 
Action: Mouse moved to (306, 284)
Screenshot: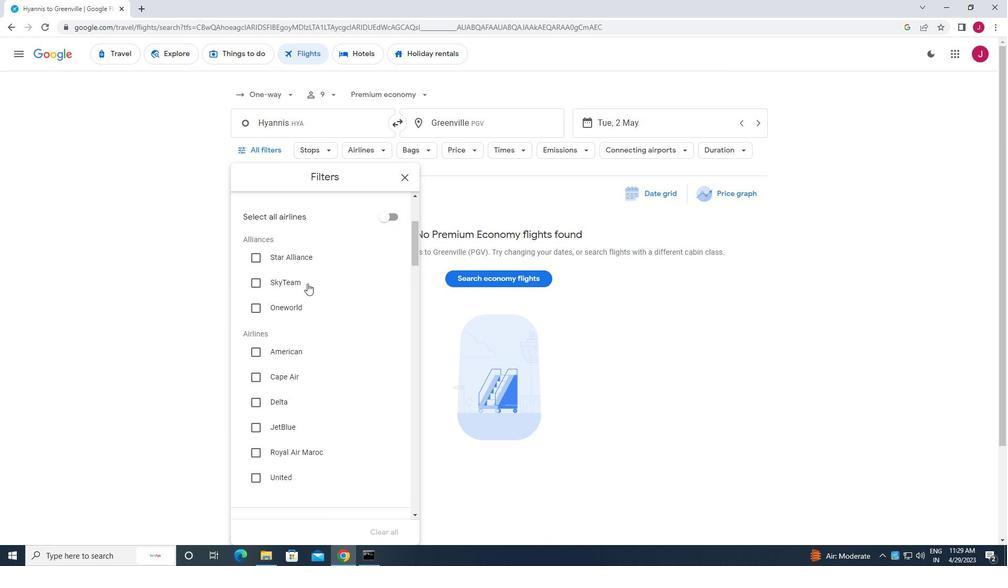 
Action: Mouse scrolled (306, 284) with delta (0, 0)
Screenshot: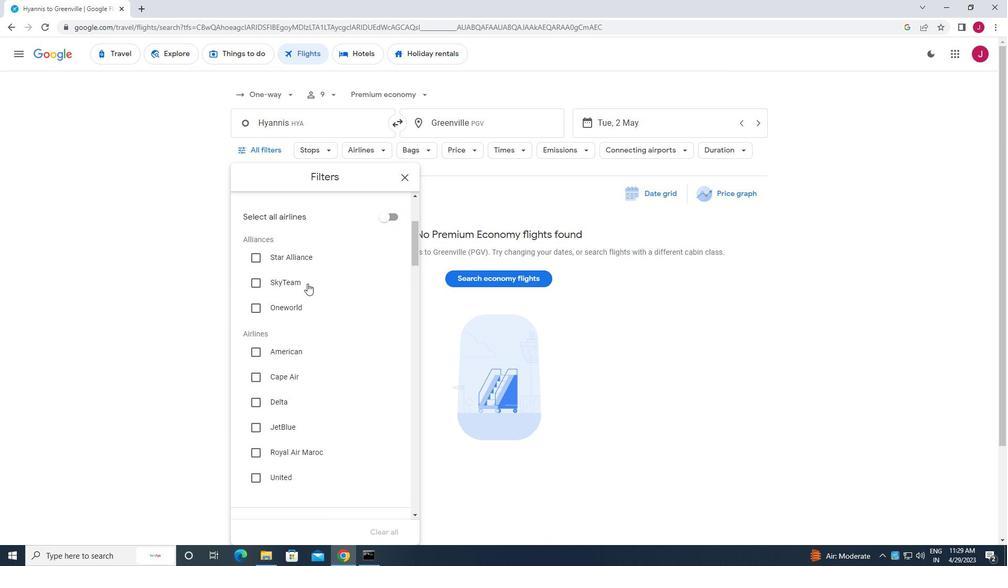 
Action: Mouse moved to (294, 291)
Screenshot: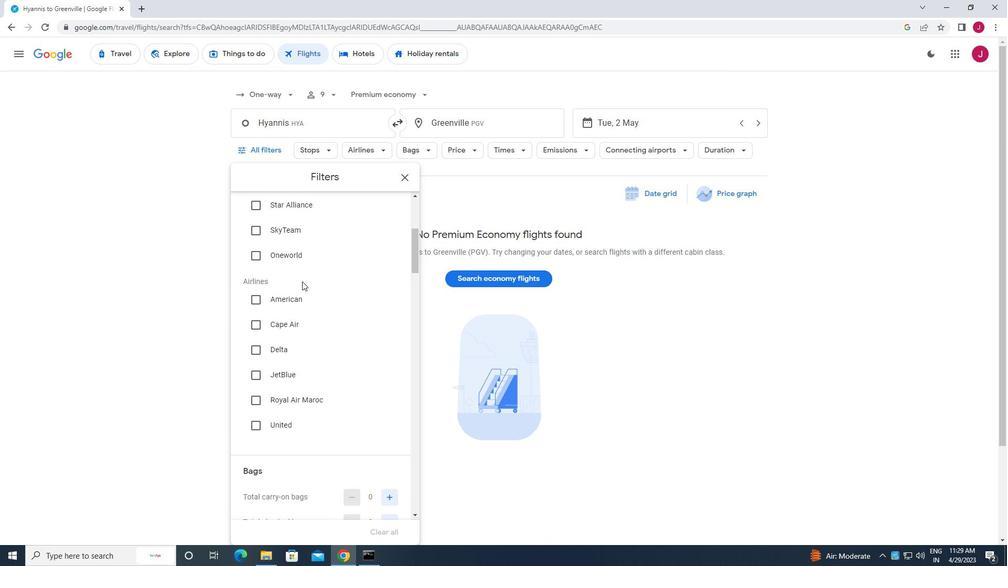 
Action: Mouse scrolled (294, 291) with delta (0, 0)
Screenshot: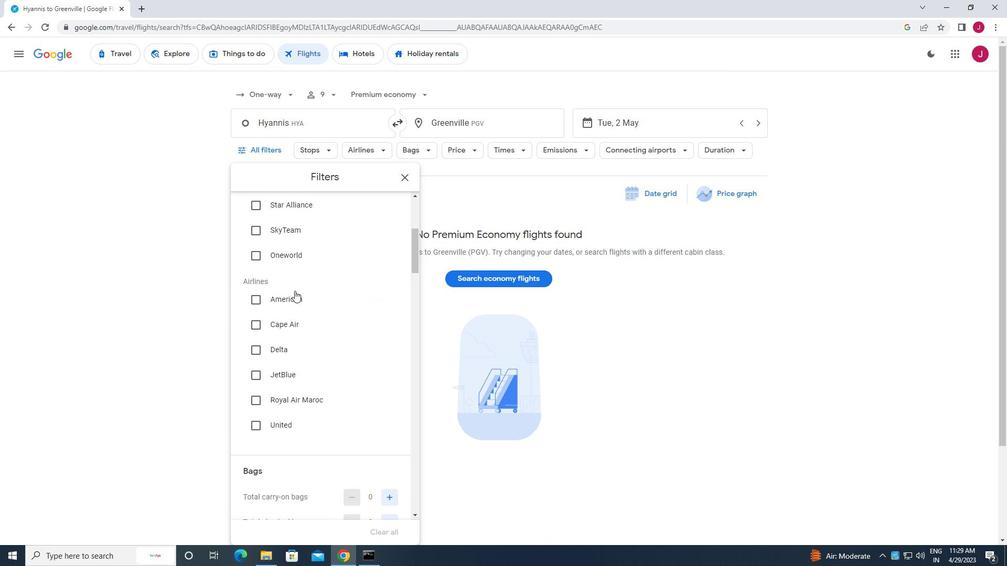 
Action: Mouse moved to (289, 281)
Screenshot: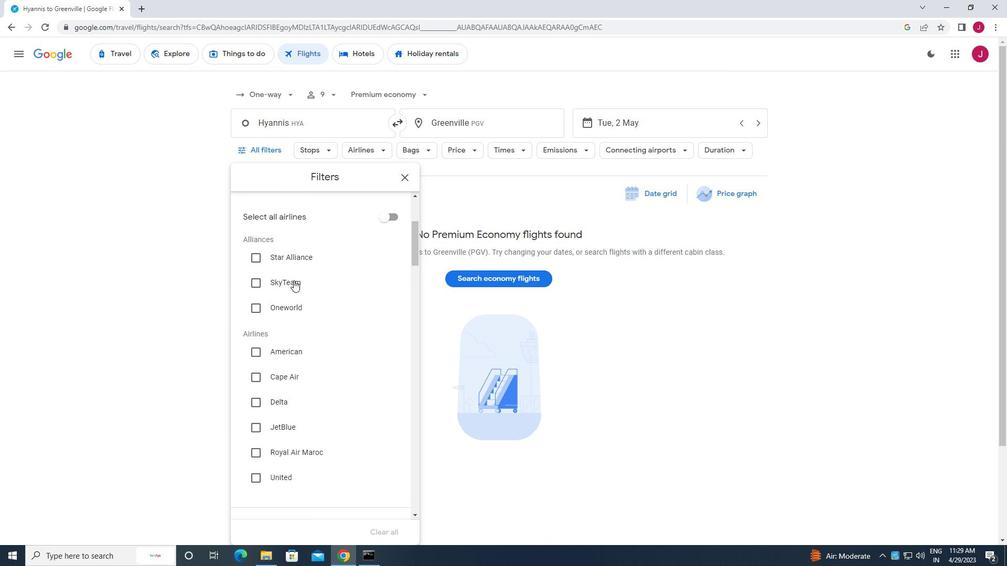 
Action: Mouse scrolled (289, 281) with delta (0, 0)
Screenshot: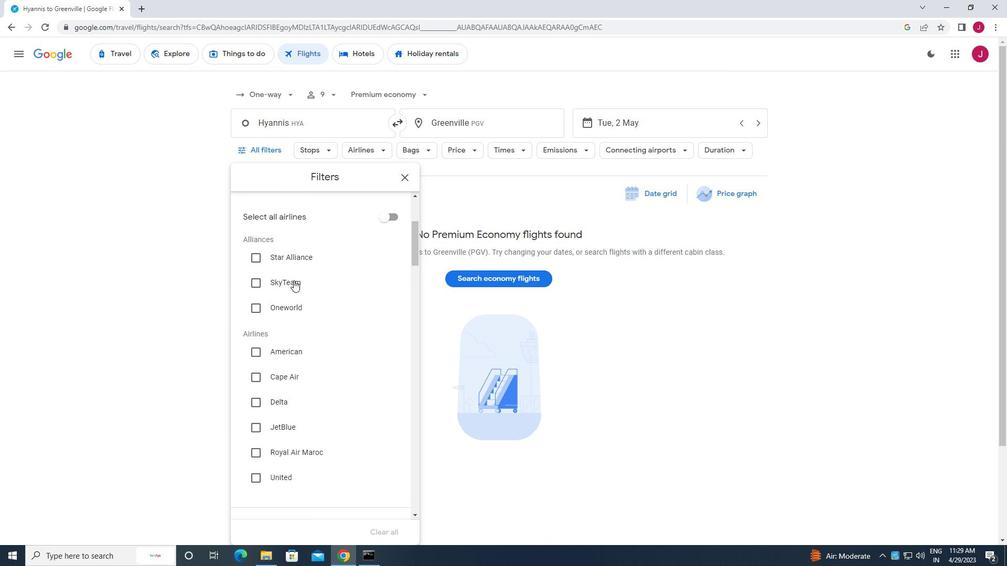 
Action: Mouse moved to (289, 287)
Screenshot: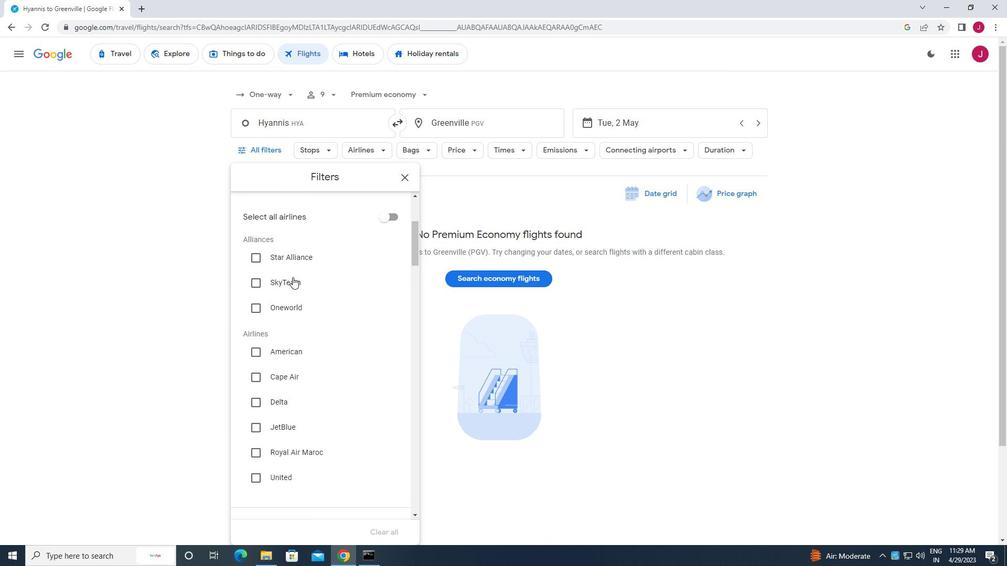
Action: Mouse scrolled (289, 286) with delta (0, 0)
Screenshot: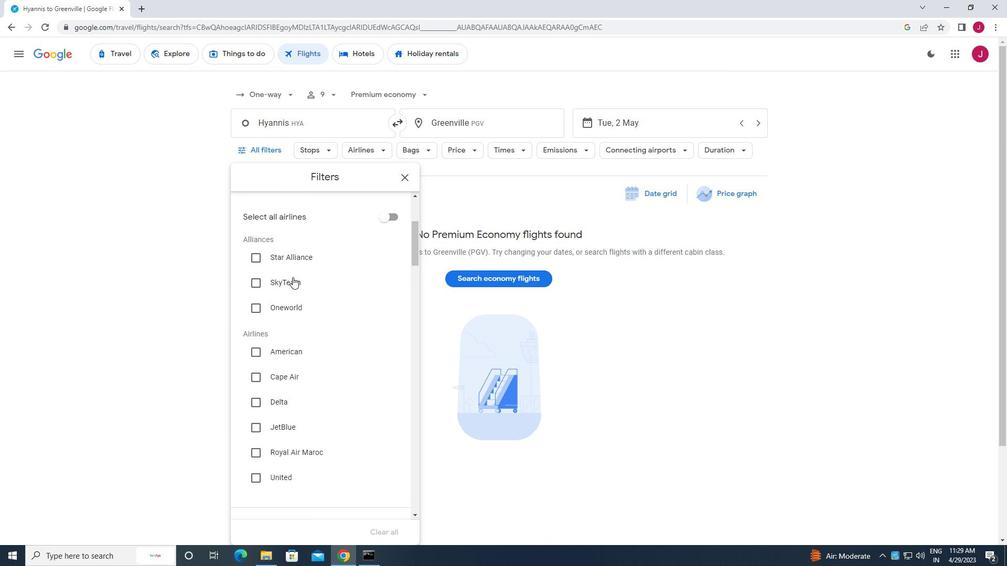 
Action: Mouse moved to (289, 287)
Screenshot: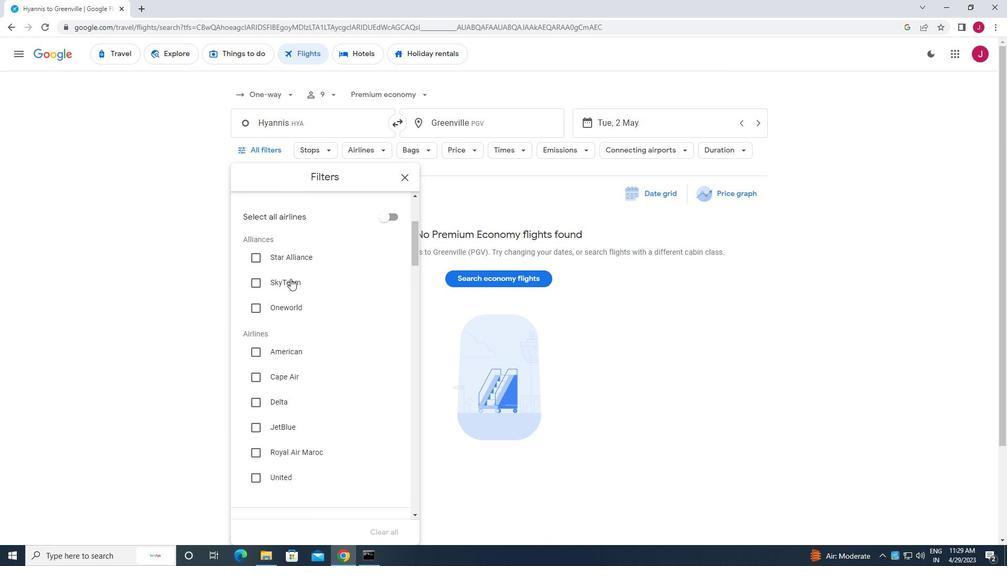 
Action: Mouse scrolled (289, 287) with delta (0, 0)
Screenshot: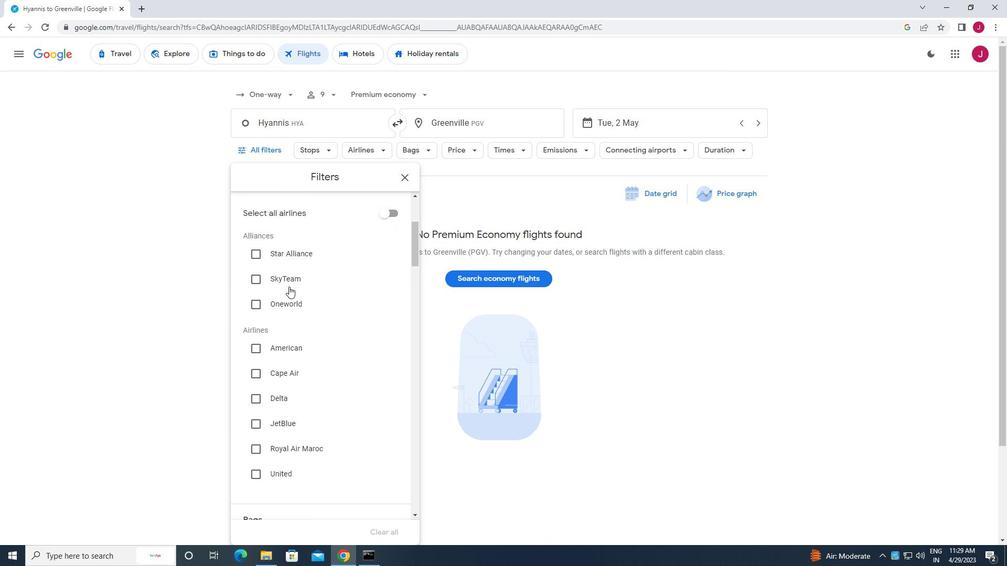 
Action: Mouse moved to (289, 289)
Screenshot: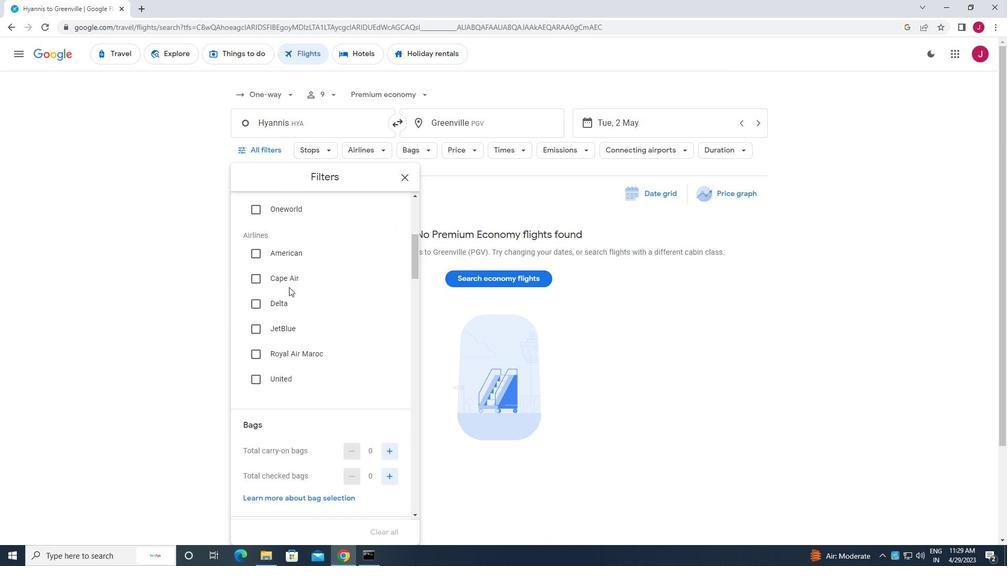 
Action: Mouse scrolled (289, 289) with delta (0, 0)
Screenshot: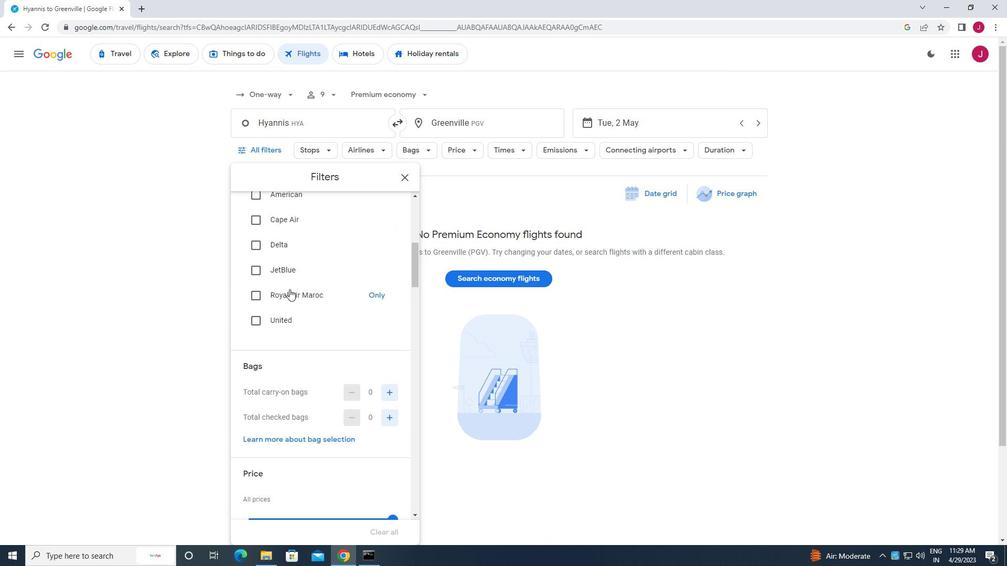 
Action: Mouse scrolled (289, 289) with delta (0, 0)
Screenshot: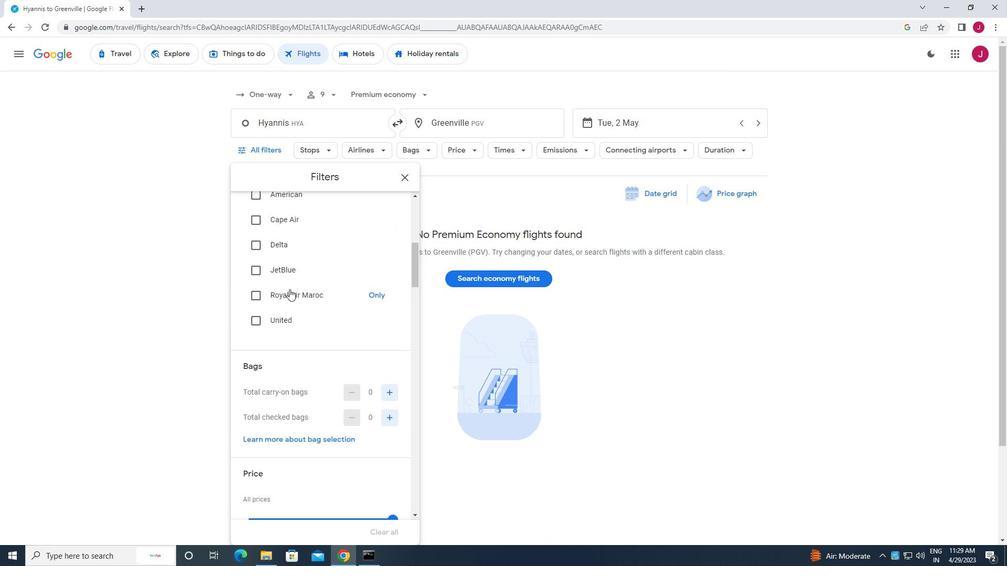 
Action: Mouse scrolled (289, 289) with delta (0, 0)
Screenshot: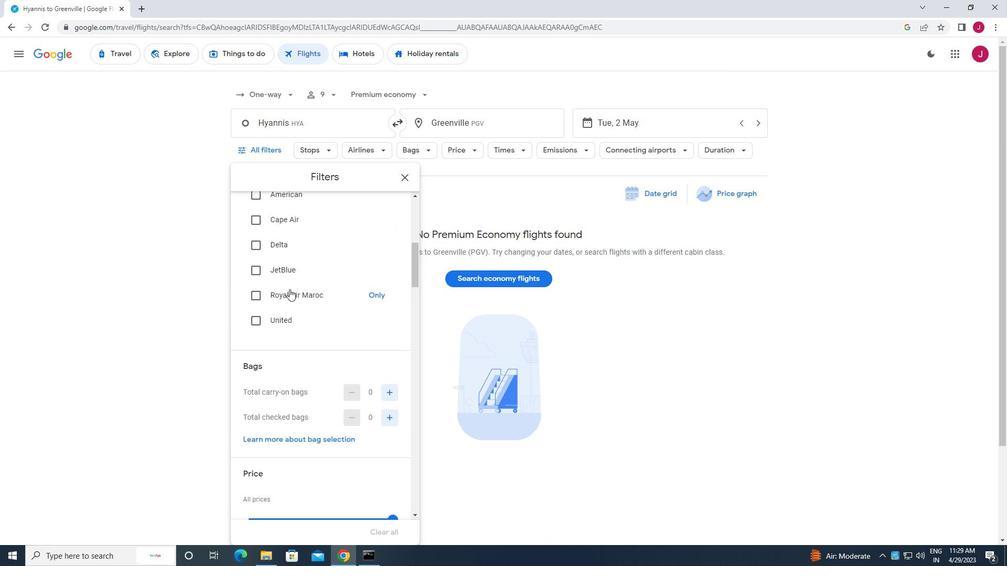 
Action: Mouse moved to (387, 261)
Screenshot: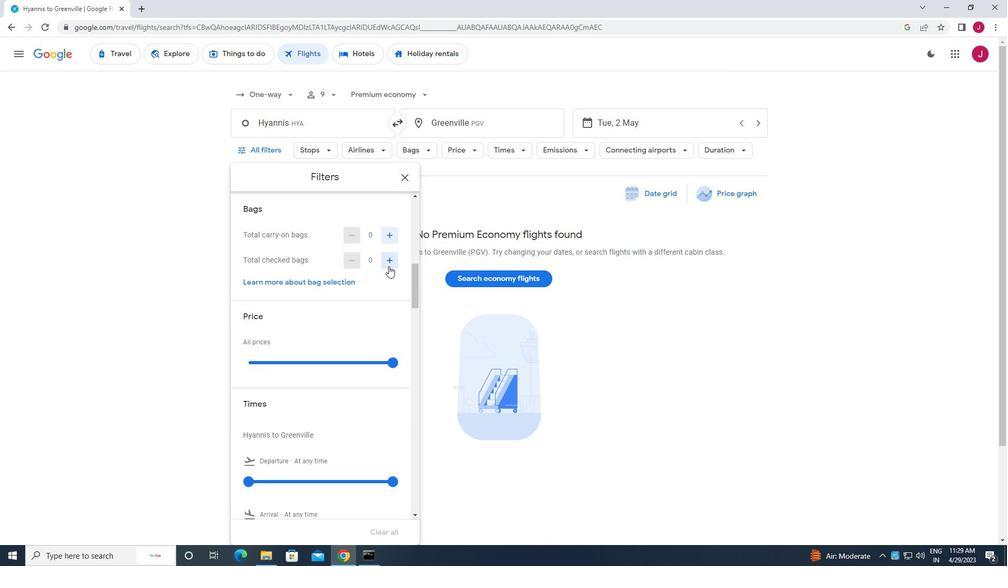 
Action: Mouse pressed left at (387, 261)
Screenshot: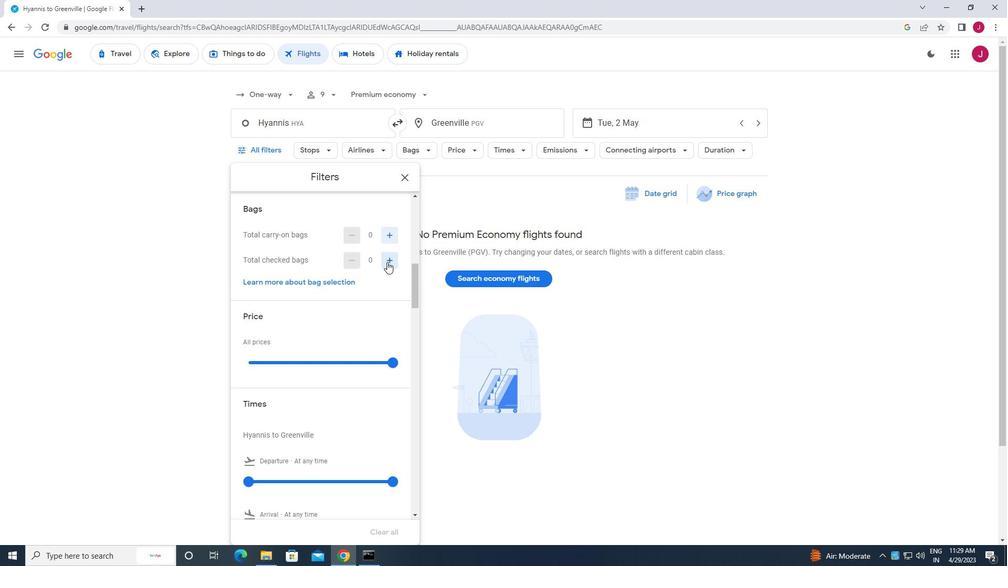 
Action: Mouse pressed left at (387, 261)
Screenshot: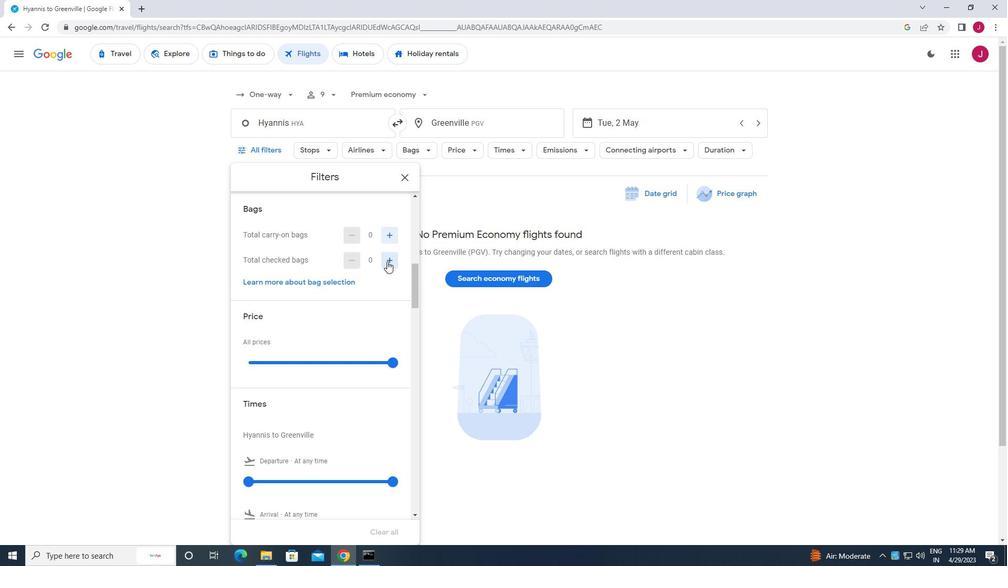 
Action: Mouse moved to (393, 364)
Screenshot: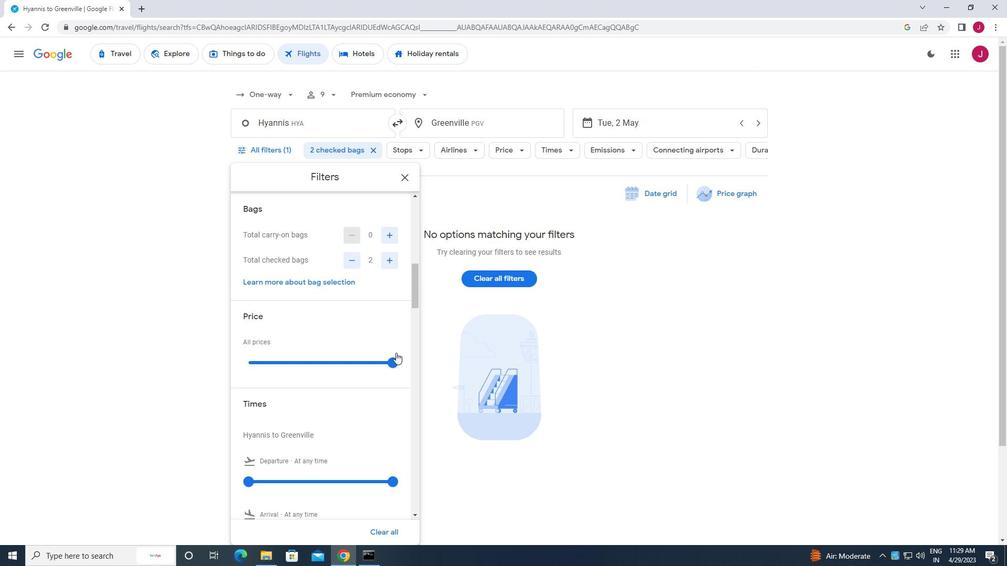 
Action: Mouse pressed left at (393, 364)
Screenshot: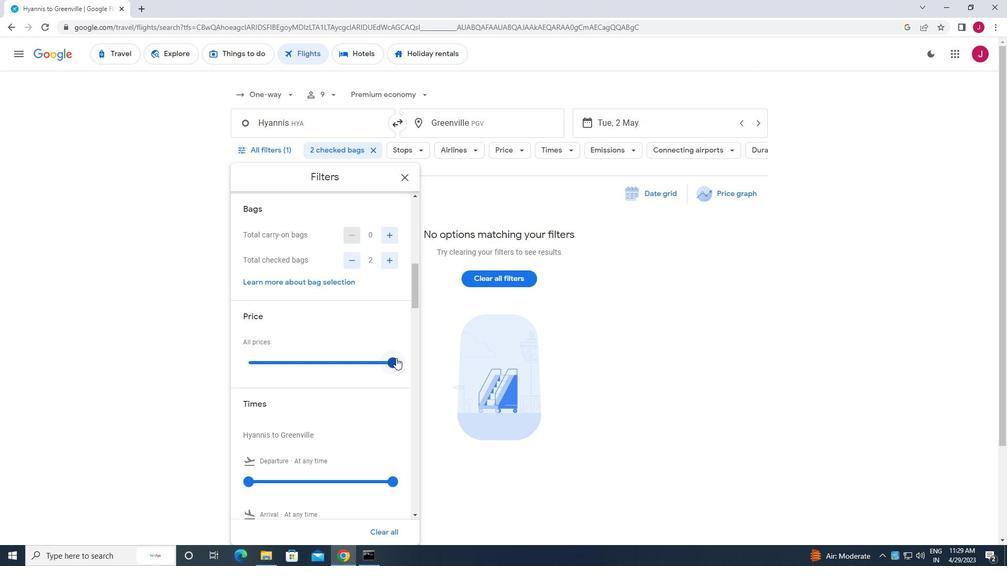 
Action: Mouse moved to (388, 322)
Screenshot: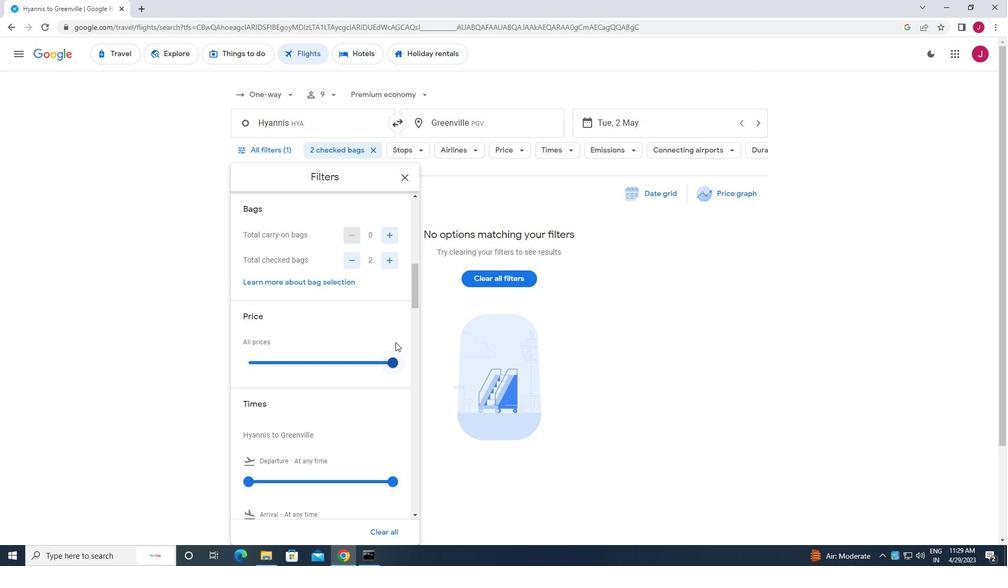 
Action: Mouse scrolled (388, 321) with delta (0, 0)
Screenshot: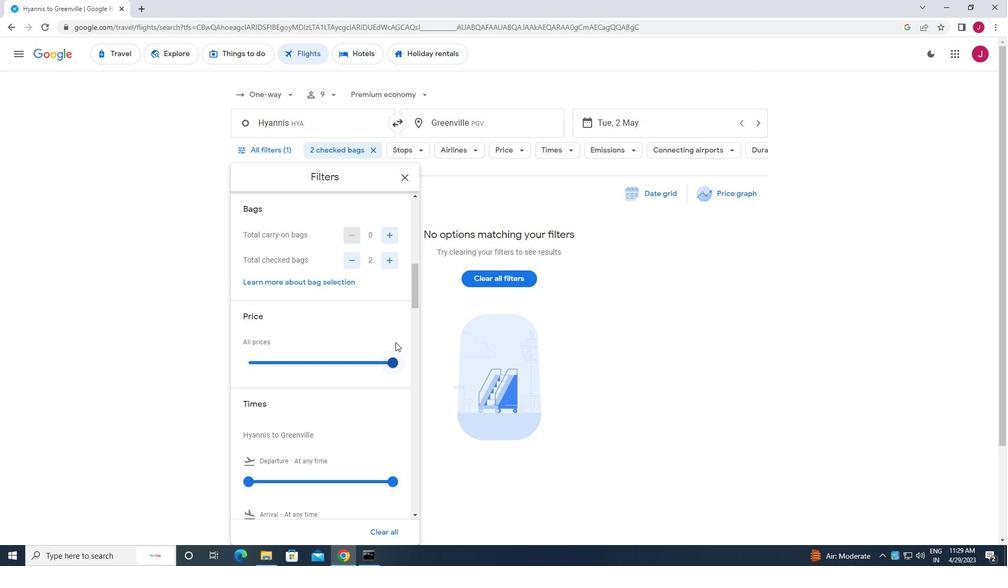 
Action: Mouse scrolled (388, 321) with delta (0, 0)
Screenshot: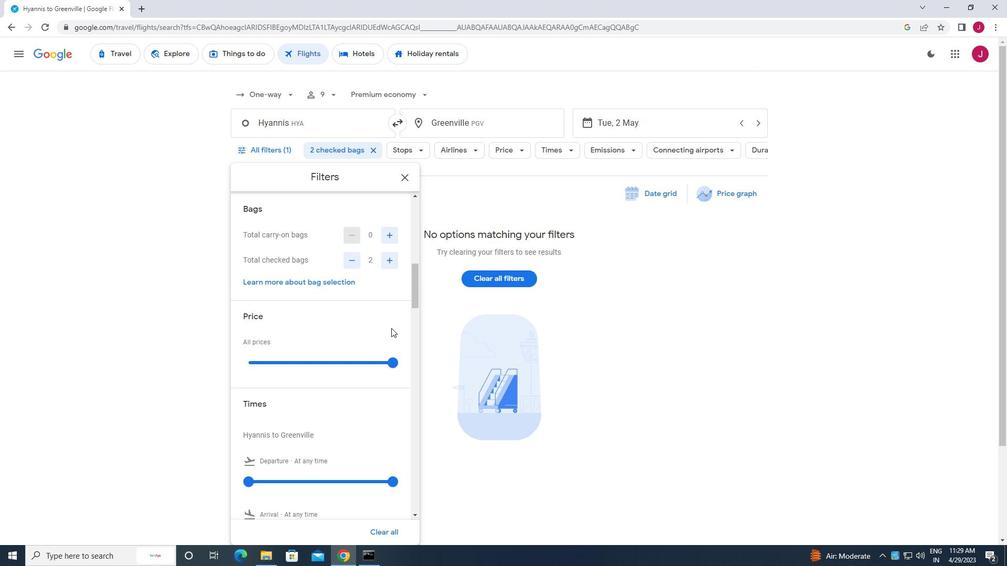 
Action: Mouse scrolled (388, 321) with delta (0, 0)
Screenshot: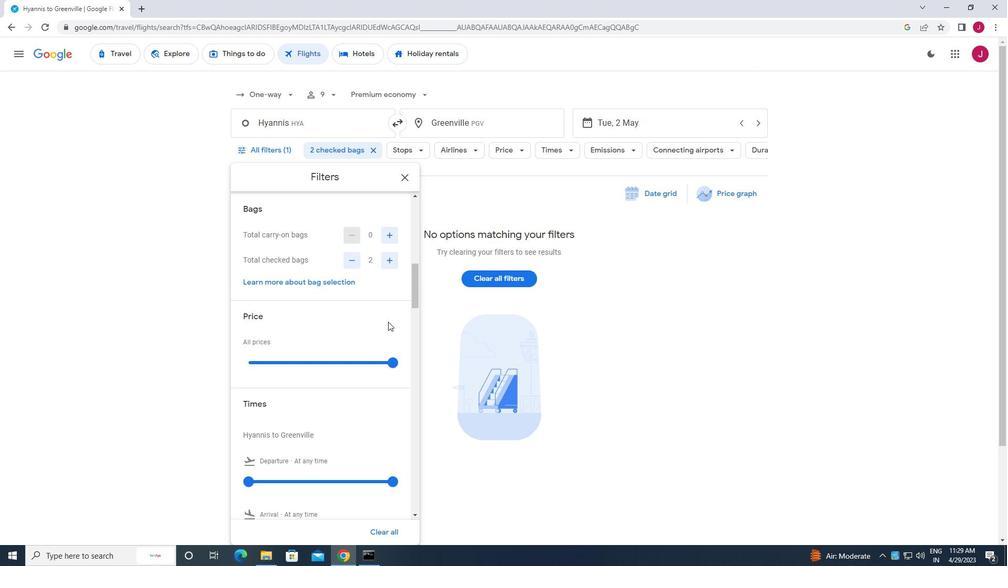 
Action: Mouse scrolled (388, 321) with delta (0, 0)
Screenshot: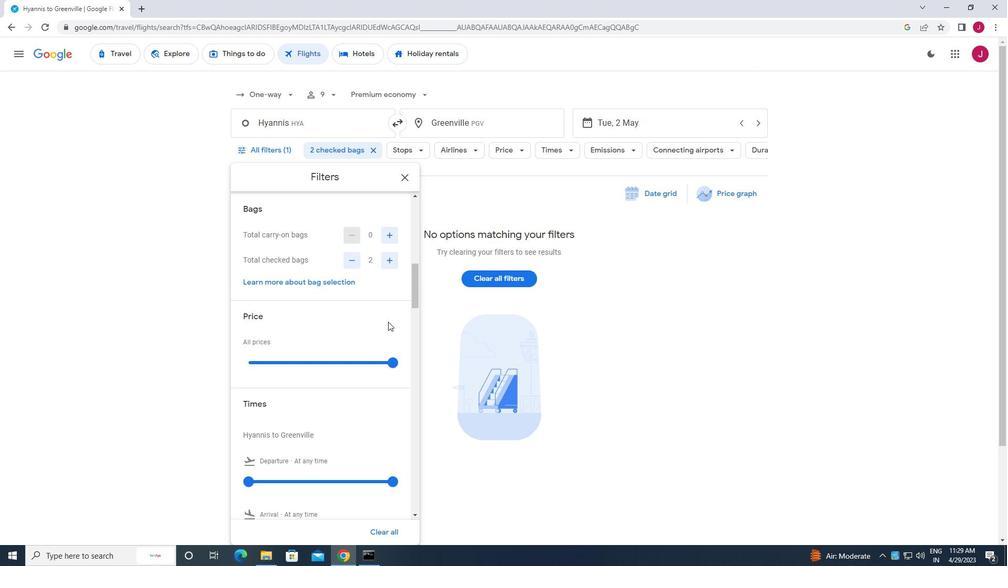 
Action: Mouse moved to (247, 272)
Screenshot: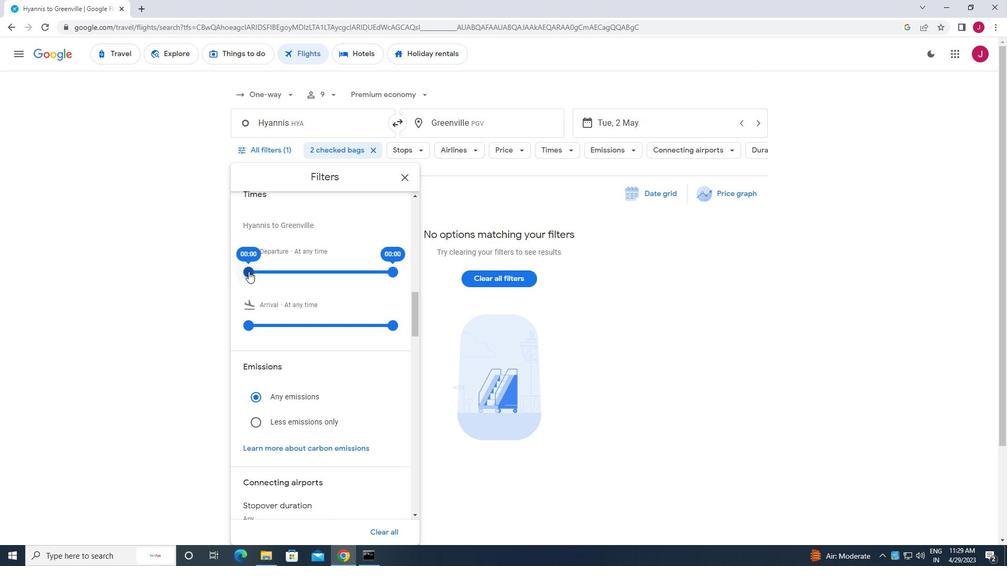 
Action: Mouse pressed left at (247, 272)
Screenshot: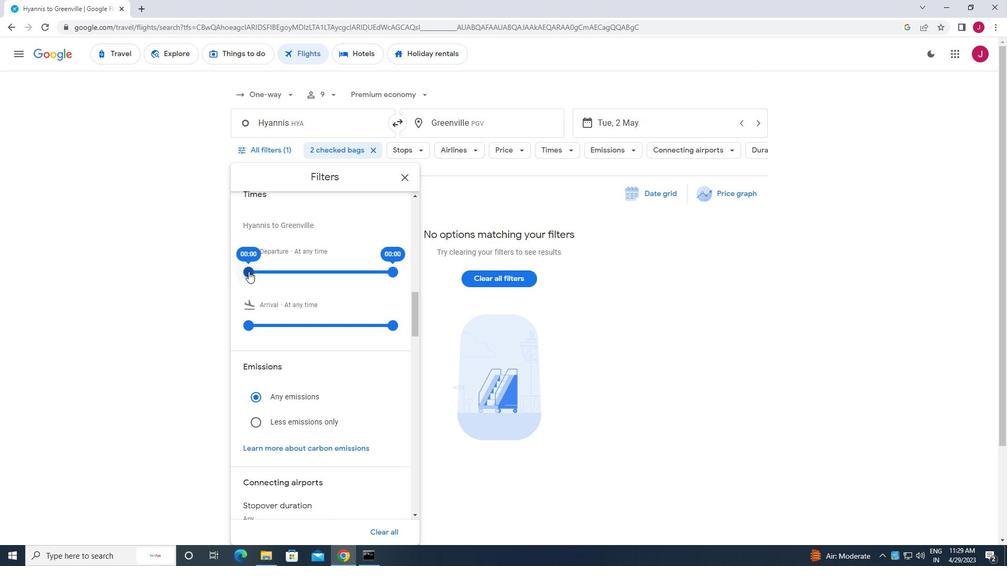 
Action: Mouse moved to (393, 272)
Screenshot: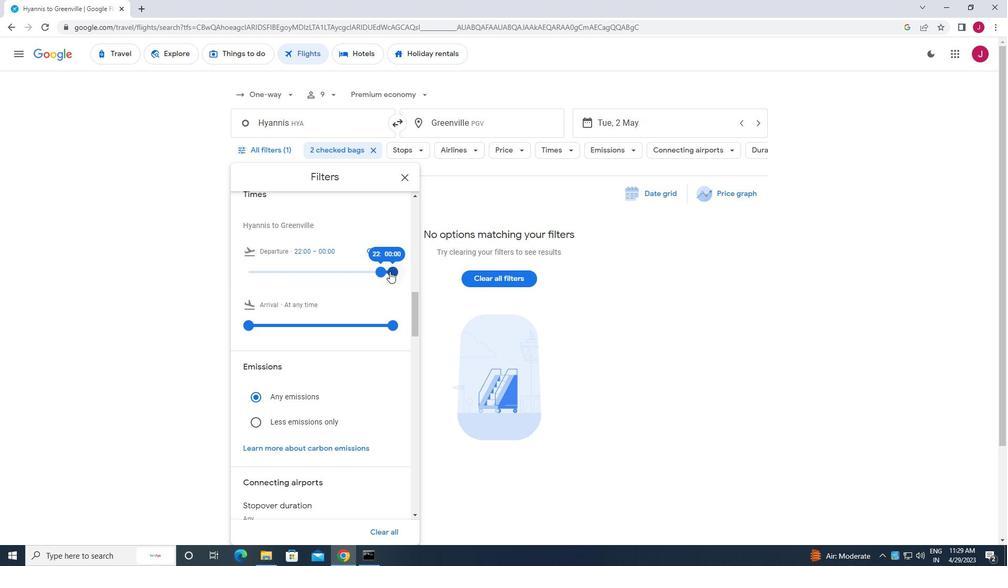 
Action: Mouse pressed left at (393, 272)
Screenshot: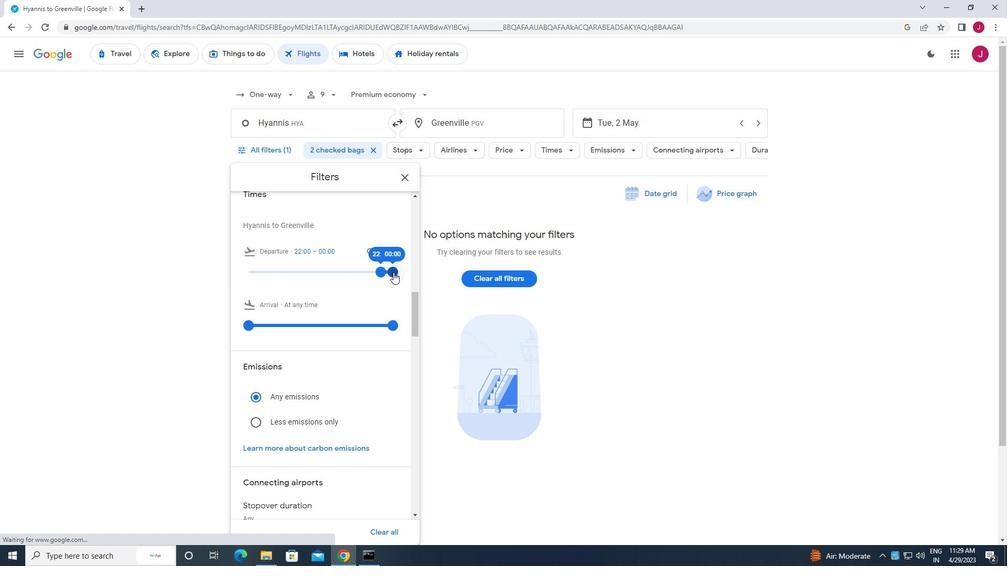 
Action: Mouse moved to (402, 178)
Screenshot: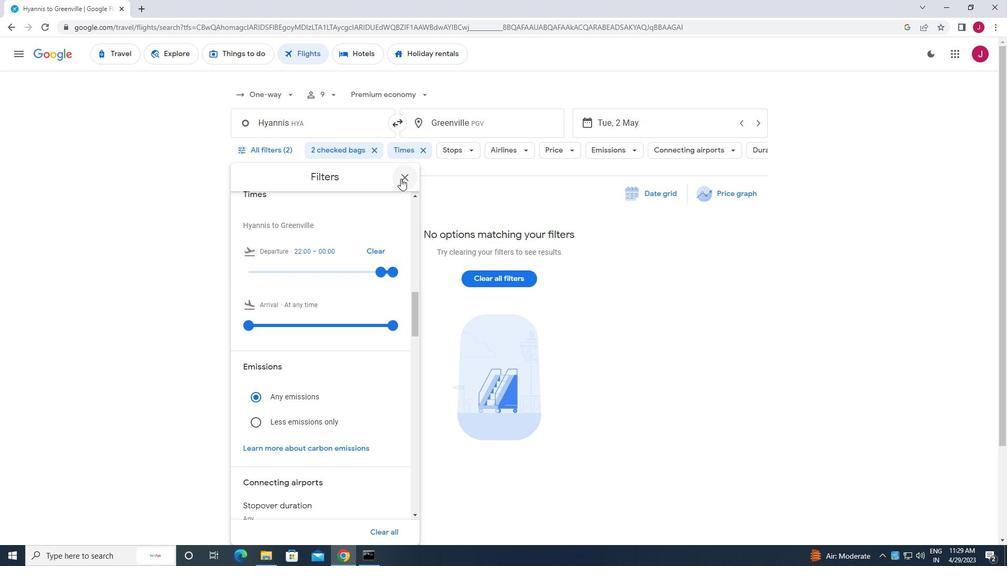 
Action: Mouse pressed left at (402, 178)
Screenshot: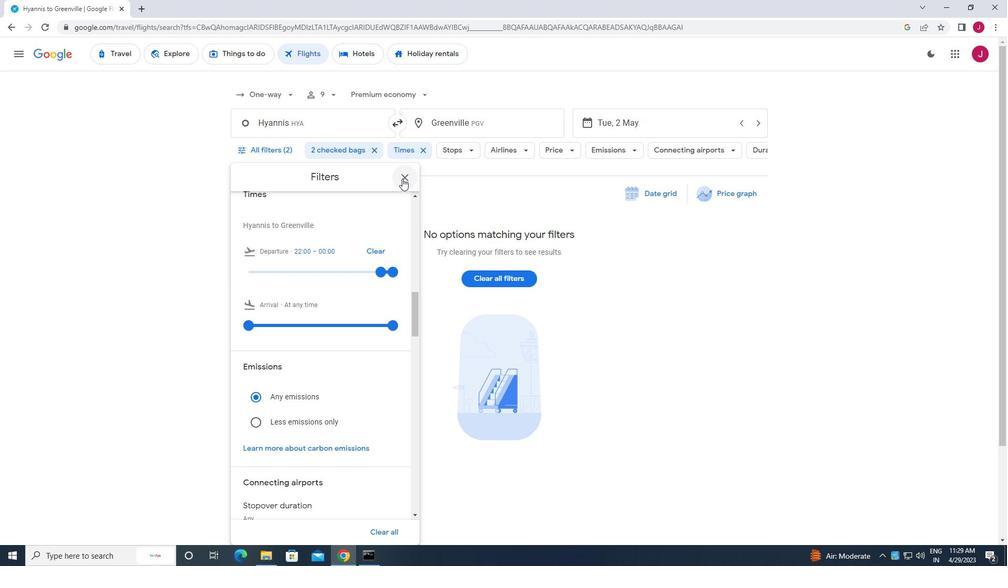 
Action: Mouse moved to (402, 178)
Screenshot: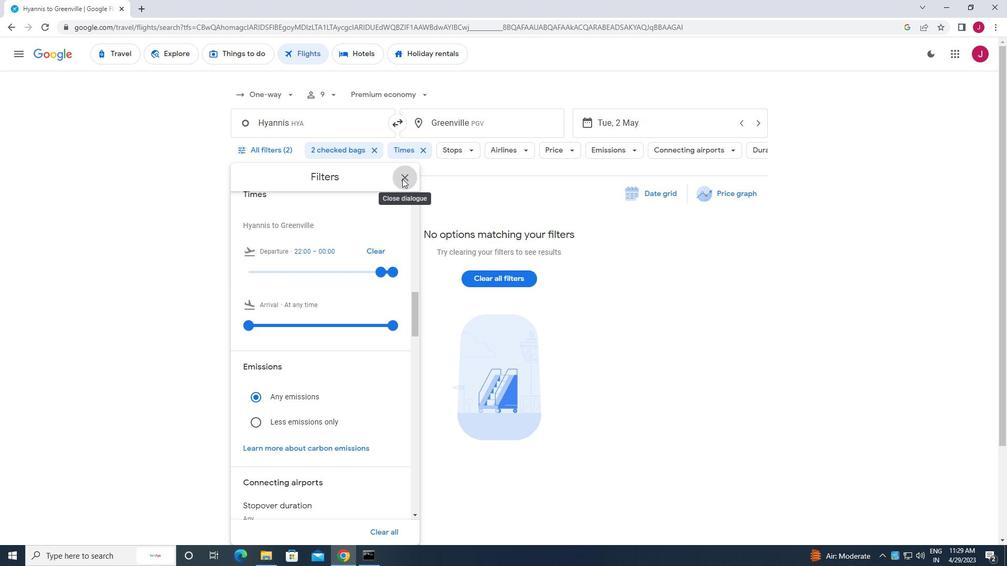 
